 Task: Add an event with the title Casual Interview with Candidate Z, date '2023/12/01', time 9:15 AM to 11:15 AM, logged in from the account softage.3@softage.netand send the event invitation to softage.8@softage.net and softage.9@softage.net. Set a reminder for the event 15 minutes before
Action: Mouse moved to (107, 114)
Screenshot: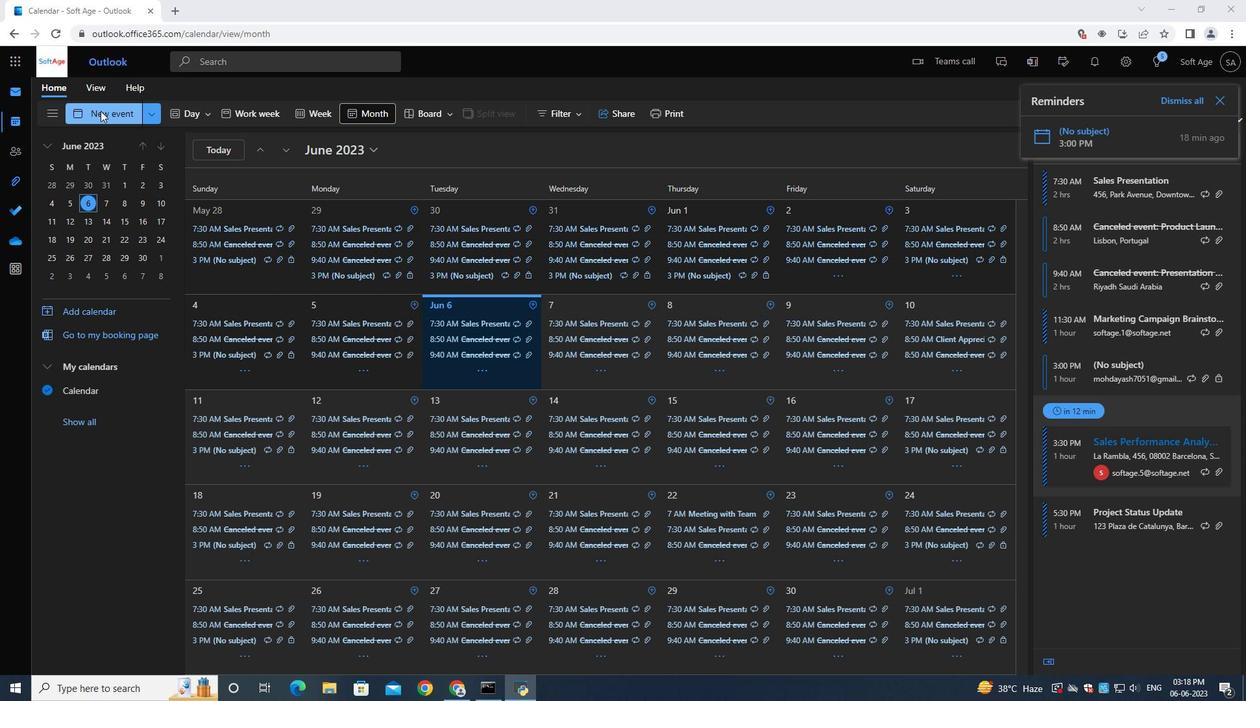
Action: Mouse pressed left at (107, 114)
Screenshot: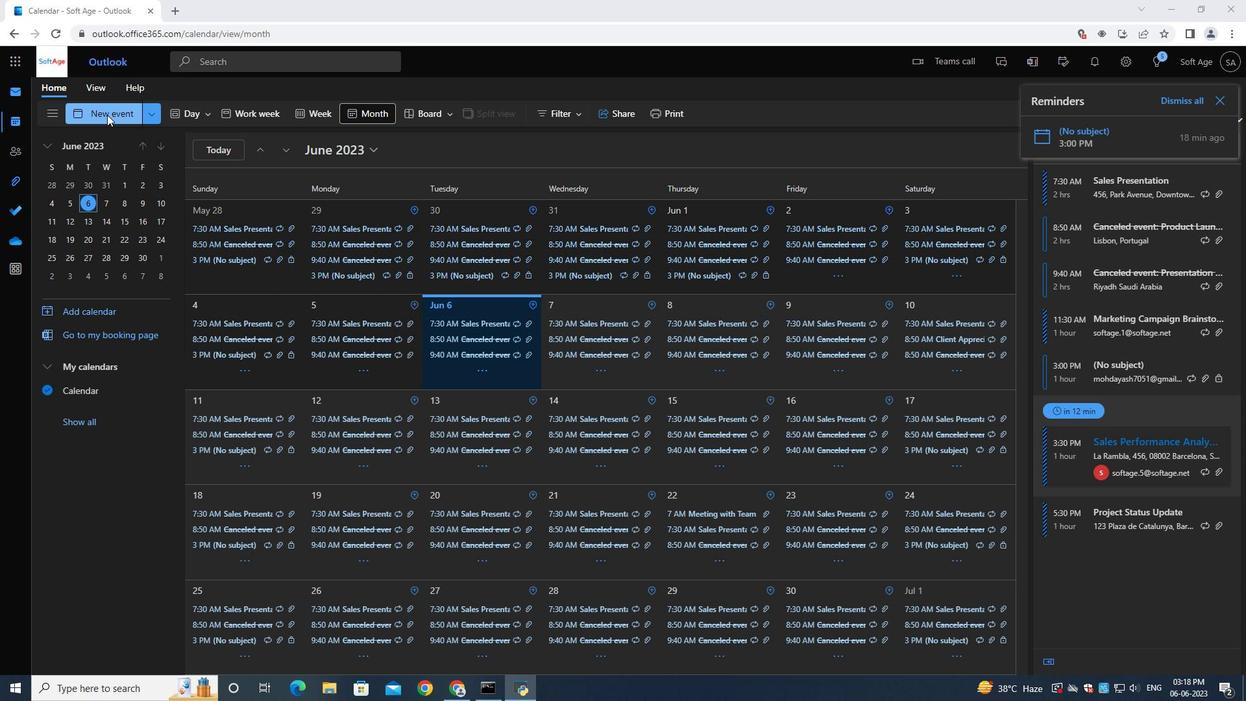 
Action: Mouse moved to (374, 208)
Screenshot: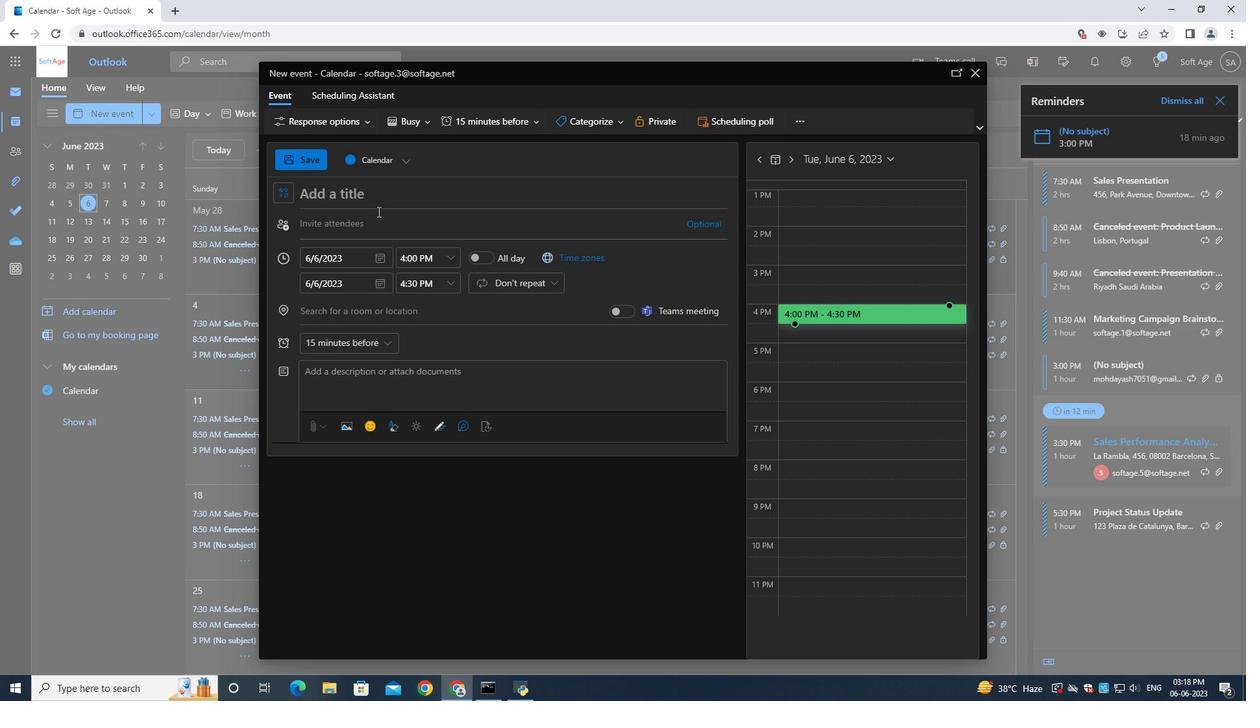 
Action: Mouse pressed left at (374, 208)
Screenshot: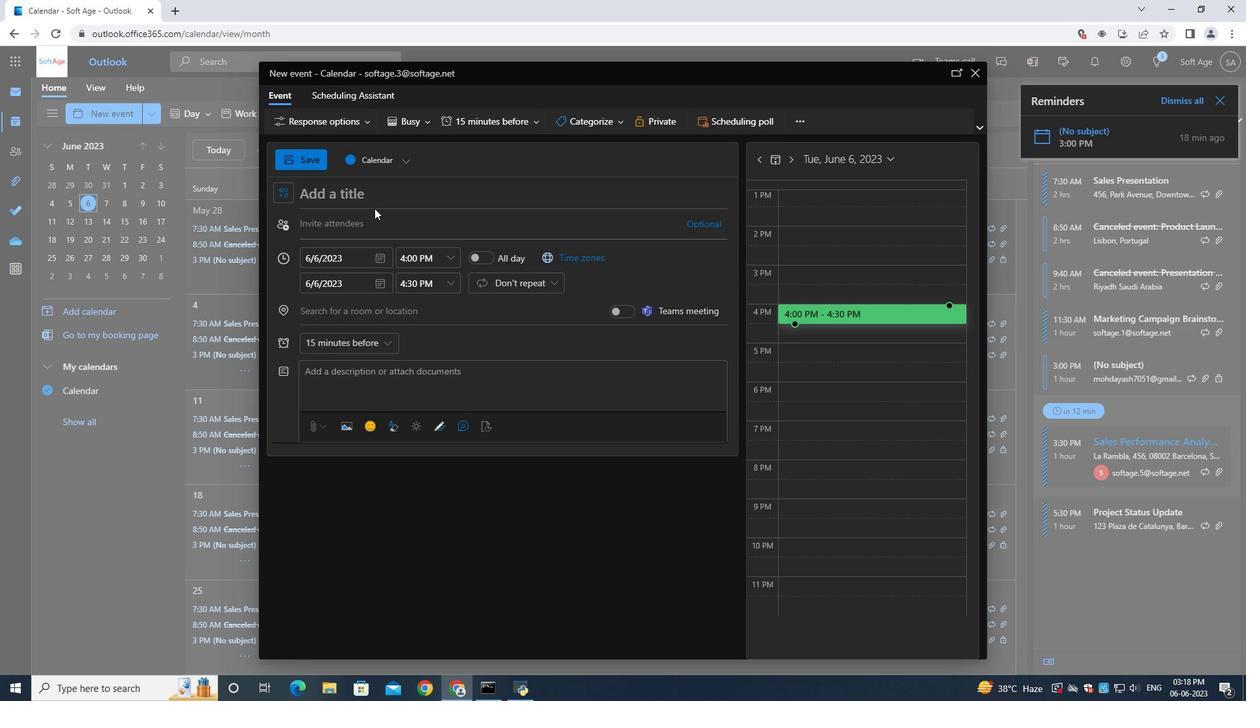 
Action: Mouse moved to (379, 209)
Screenshot: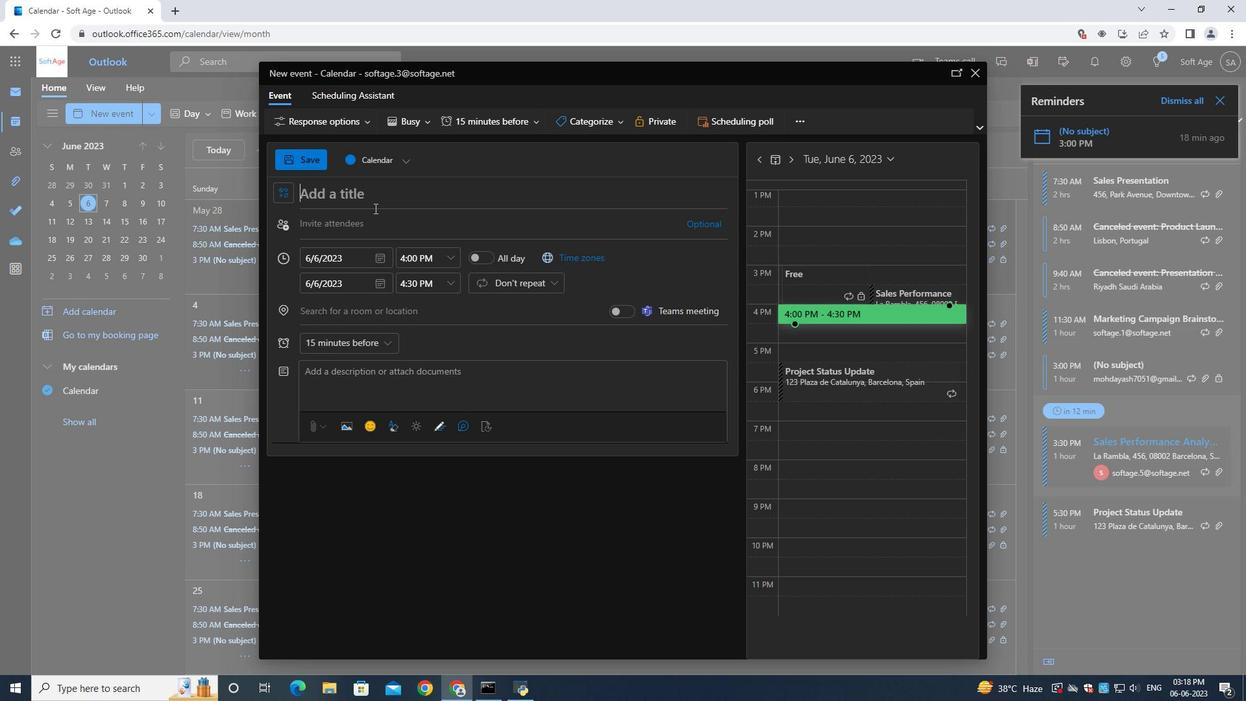 
Action: Key pressed <Key.shift>Casual<Key.space><Key.shift><Key.shift><Key.shift><Key.shift>Interview<Key.space><Key.shift><Key.shift><Key.shift><Key.shift><Key.shift><Key.shift><Key.shift><Key.shift><Key.shift><Key.shift><Key.shift><Key.shift><Key.shift><Key.shift><Key.shift><Key.shift><Key.shift><Key.shift><Key.shift>with<Key.space><Key.shift>Candidate<Key.space><Key.shift><Key.shift><Key.shift><Key.shift><Key.shift><Key.shift><Key.shift>Z
Screenshot: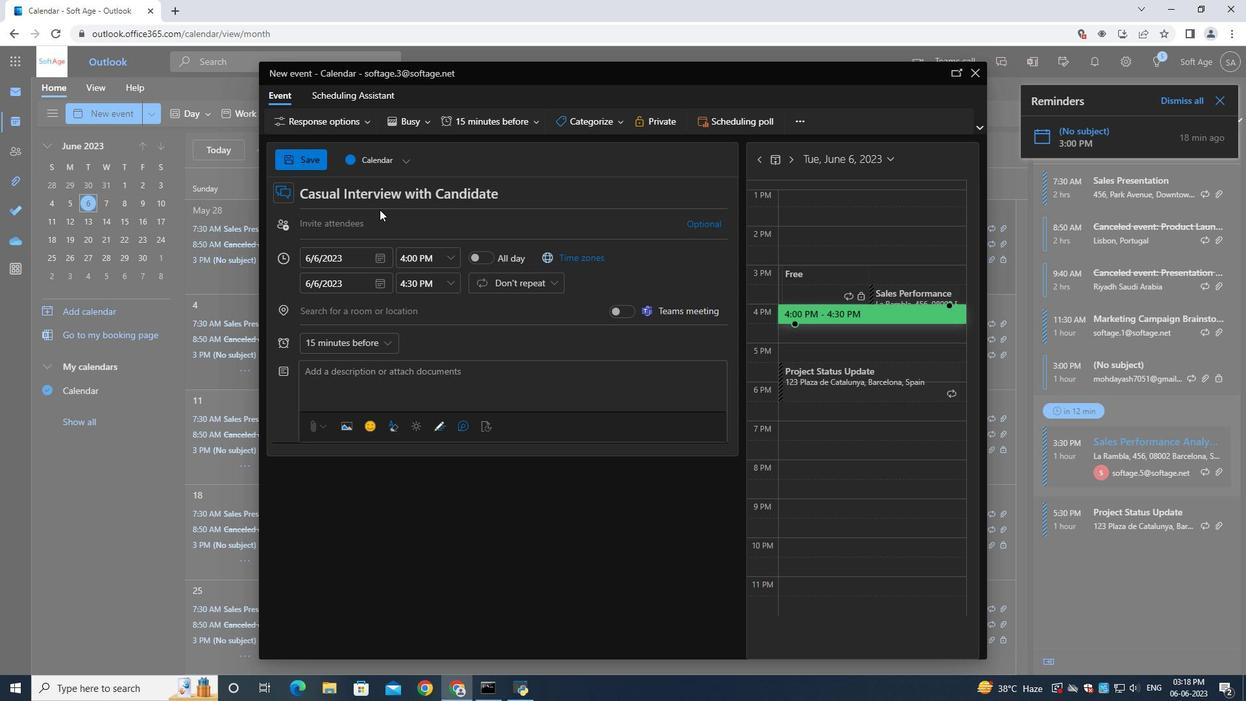 
Action: Mouse moved to (379, 259)
Screenshot: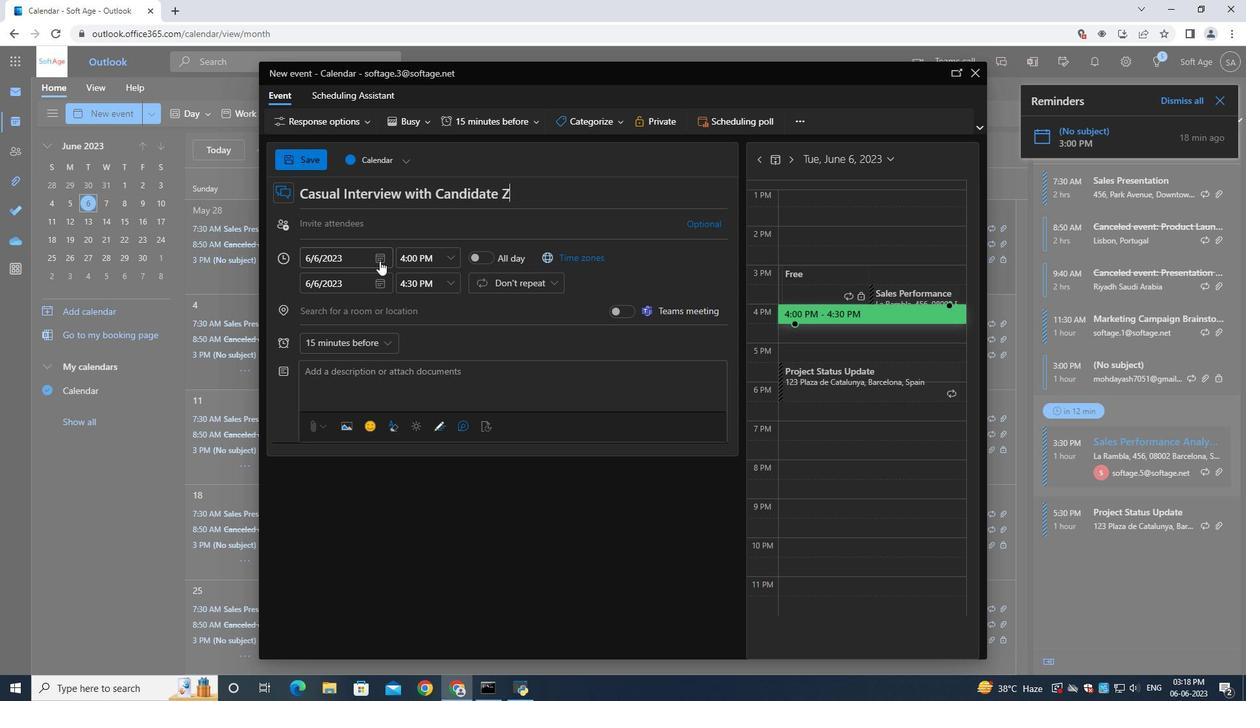 
Action: Mouse pressed left at (379, 259)
Screenshot: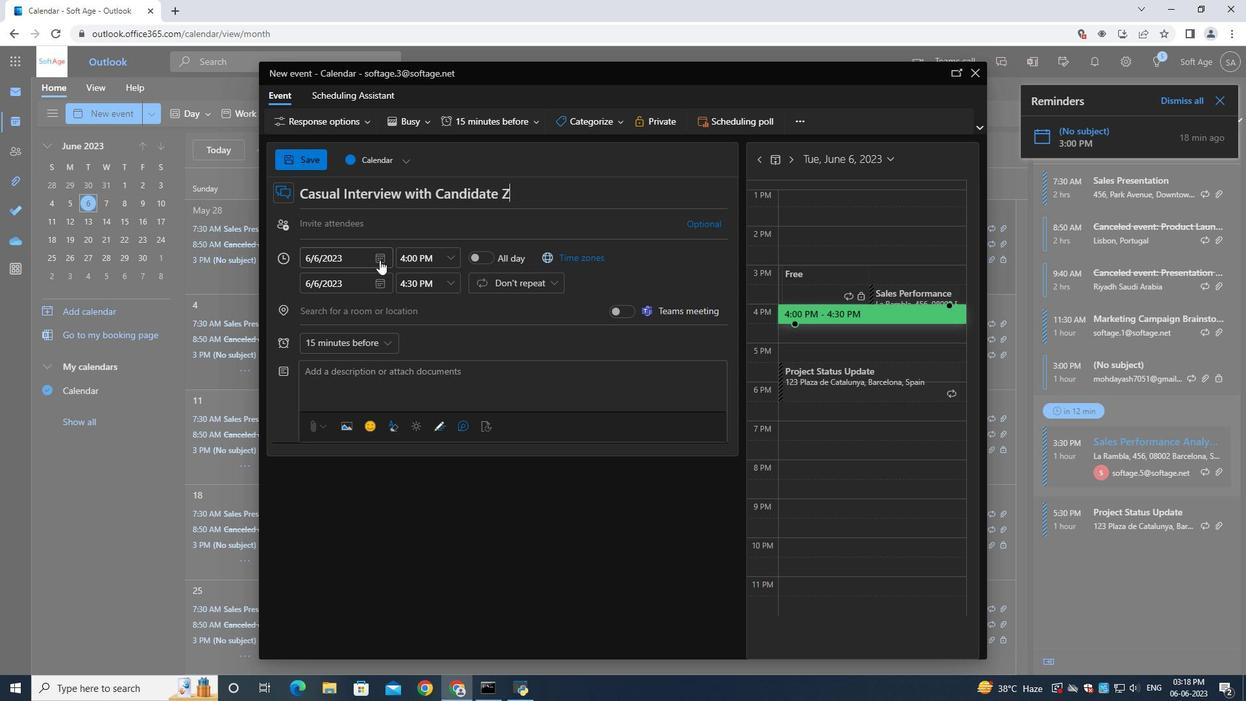 
Action: Mouse moved to (416, 286)
Screenshot: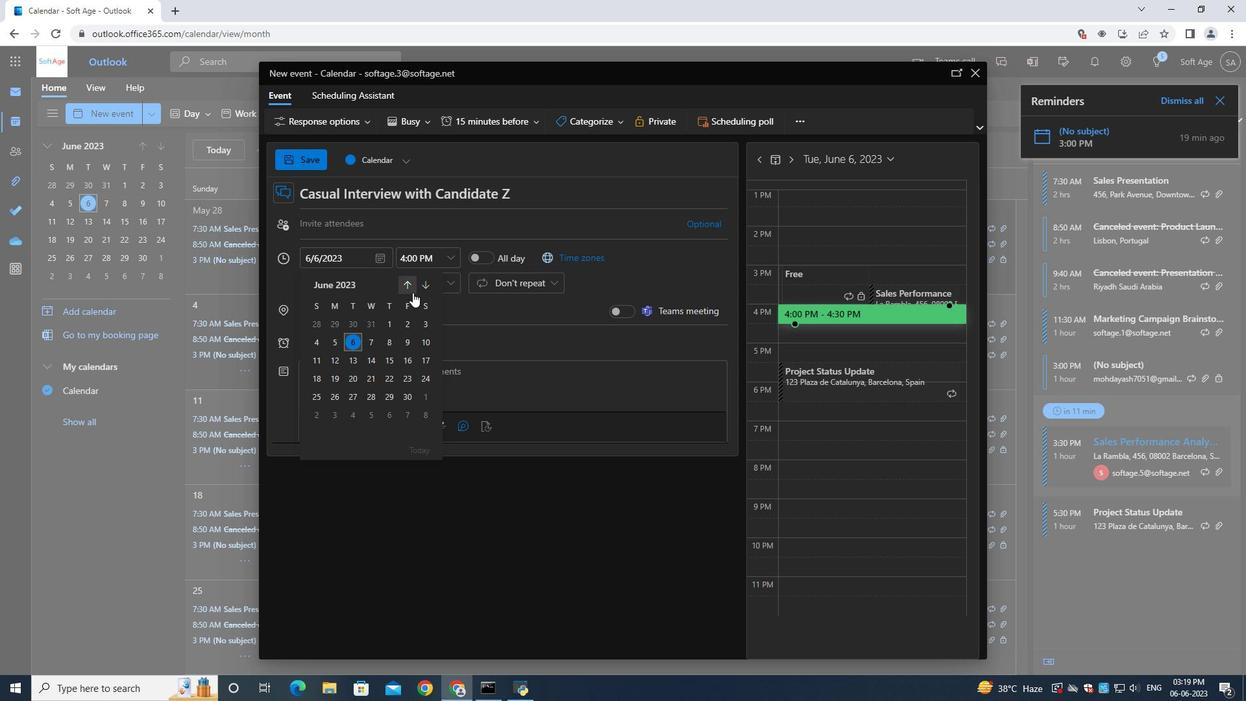 
Action: Mouse pressed left at (416, 286)
Screenshot: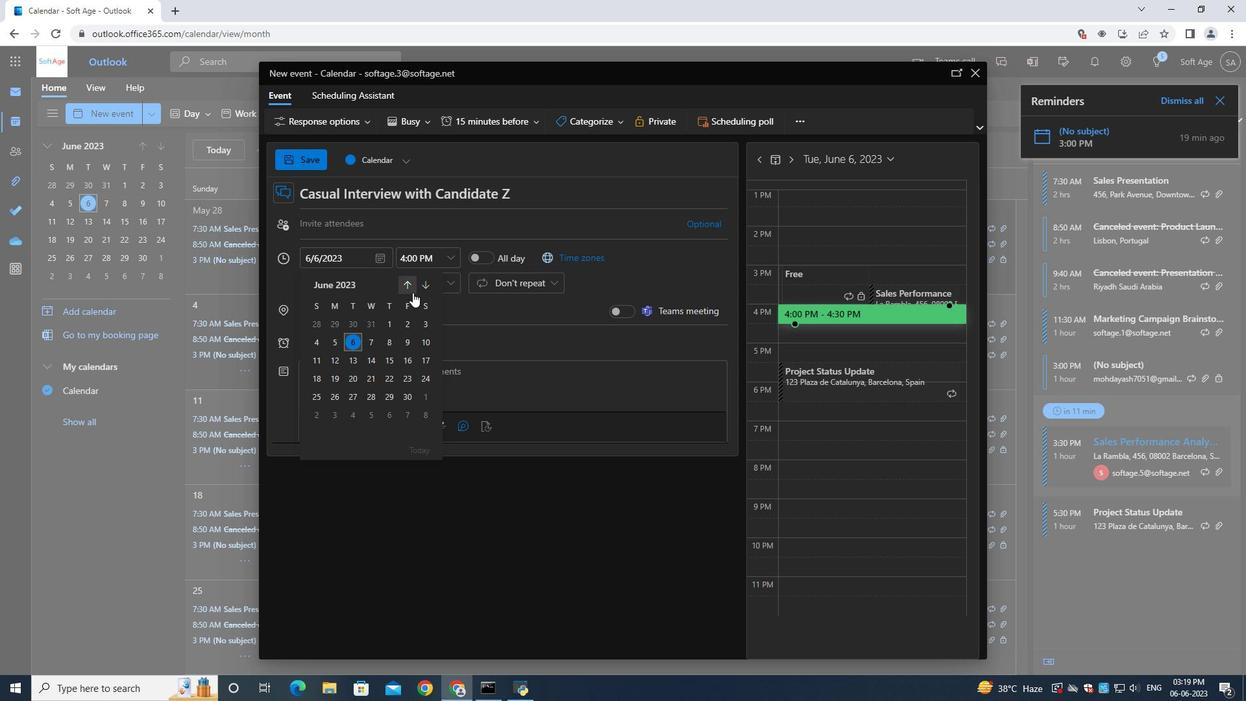
Action: Mouse moved to (423, 283)
Screenshot: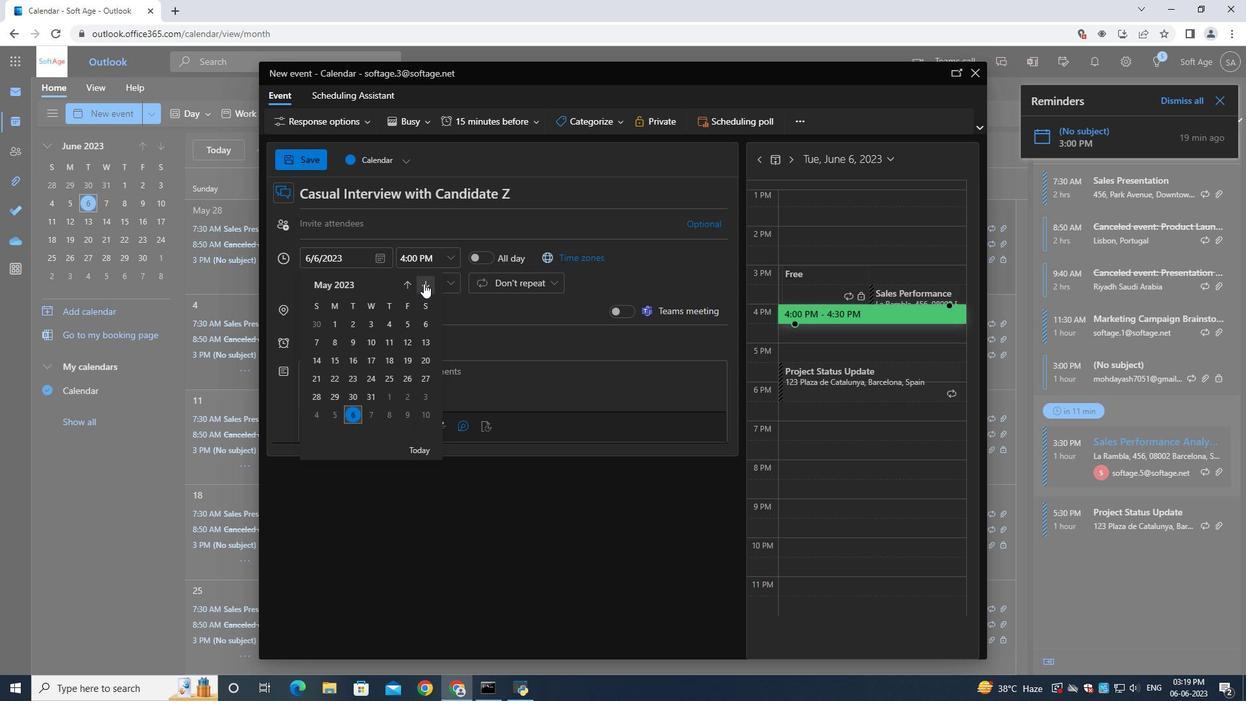
Action: Mouse pressed left at (423, 283)
Screenshot: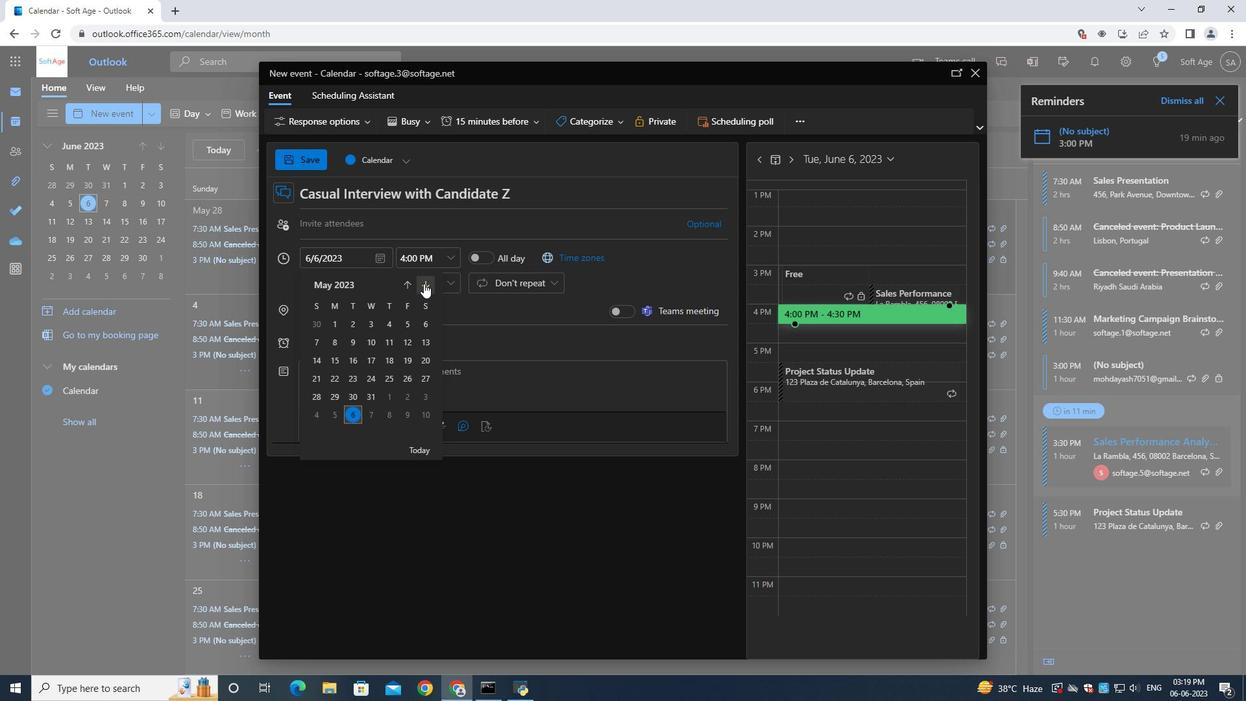 
Action: Mouse pressed left at (423, 283)
Screenshot: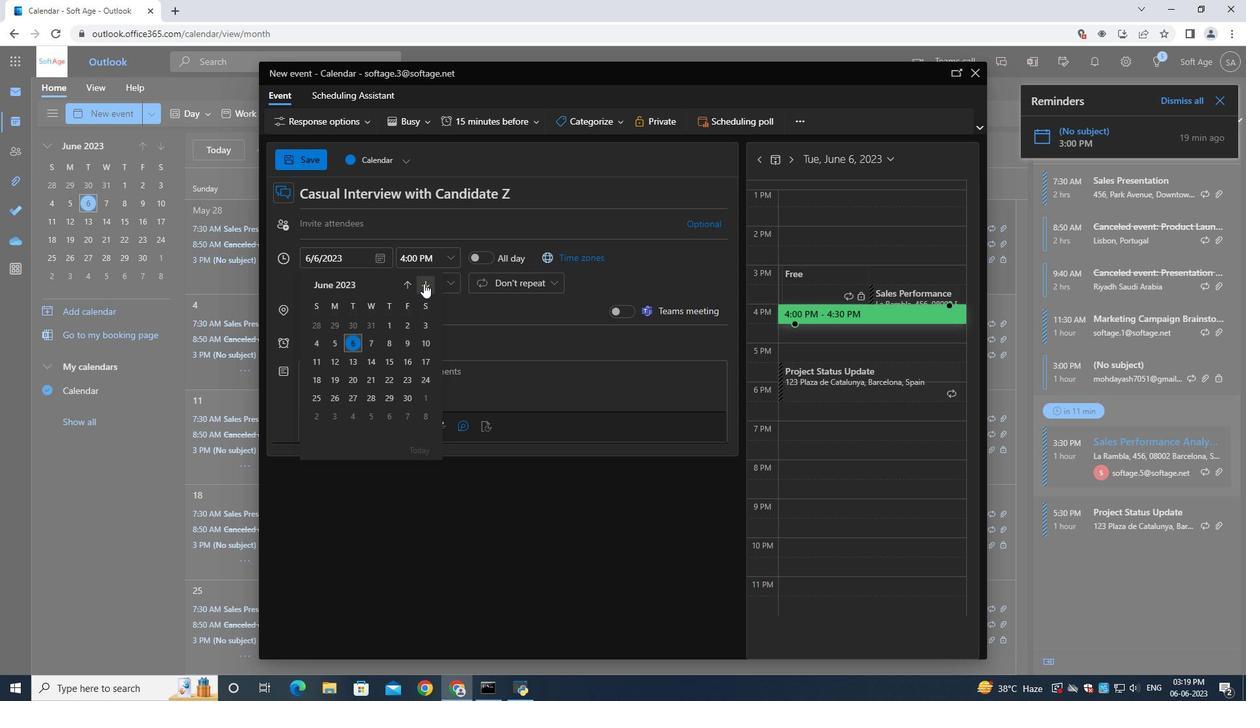 
Action: Mouse pressed left at (423, 283)
Screenshot: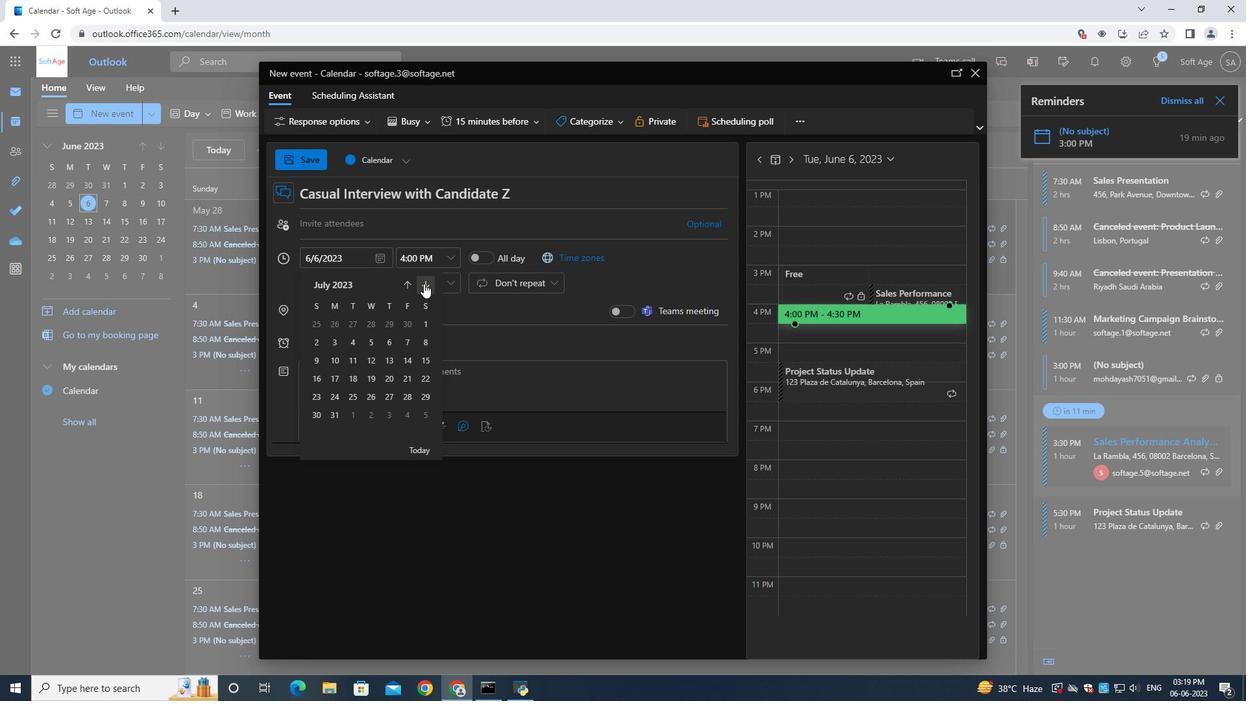 
Action: Mouse pressed left at (423, 283)
Screenshot: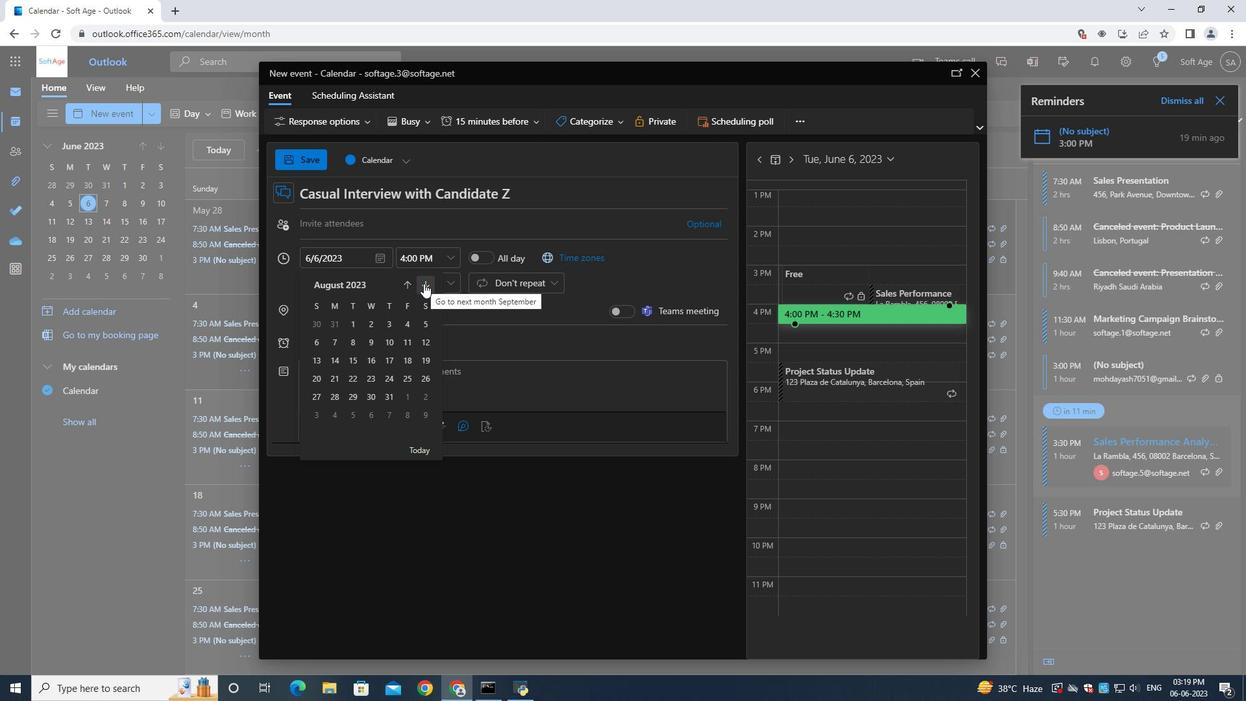 
Action: Mouse pressed left at (423, 283)
Screenshot: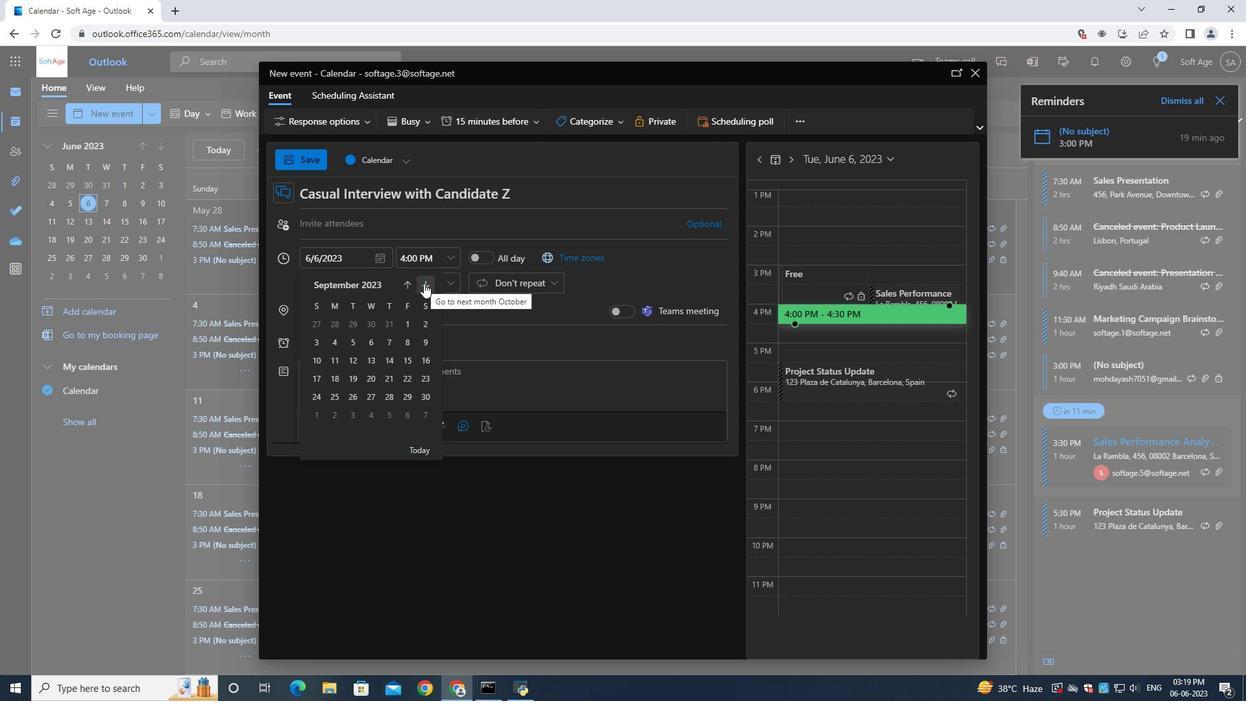 
Action: Mouse pressed left at (423, 283)
Screenshot: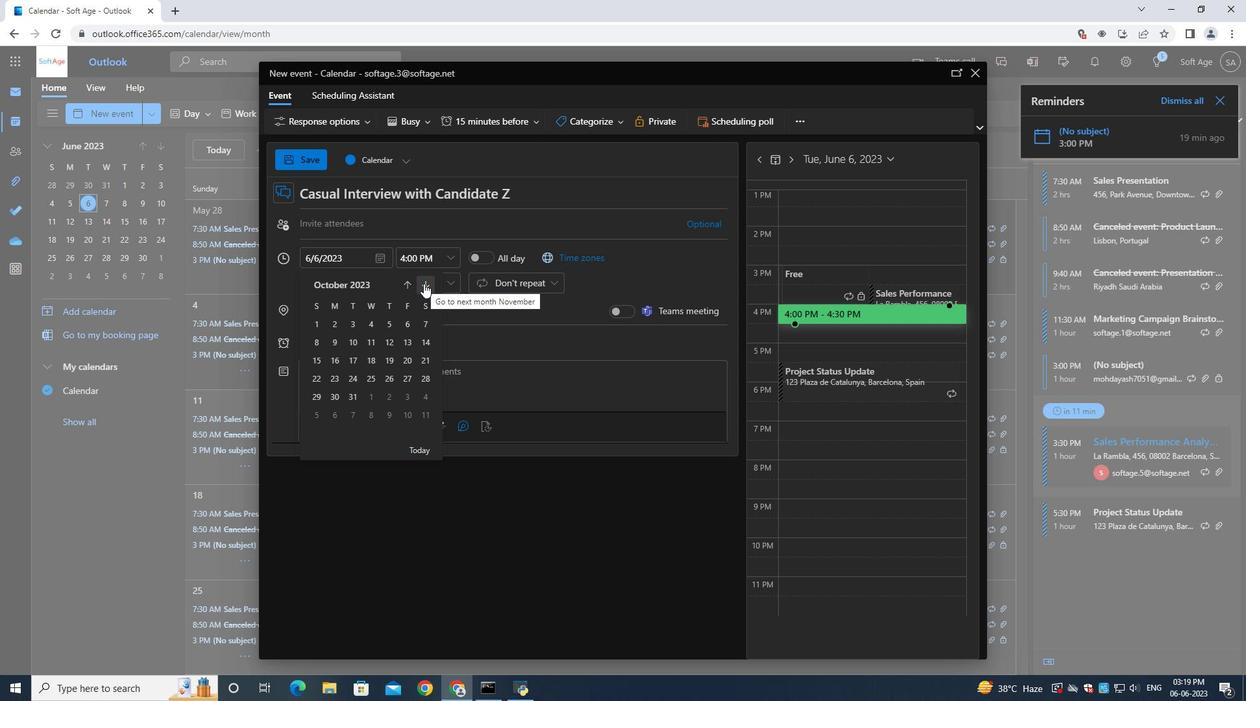 
Action: Mouse pressed left at (423, 283)
Screenshot: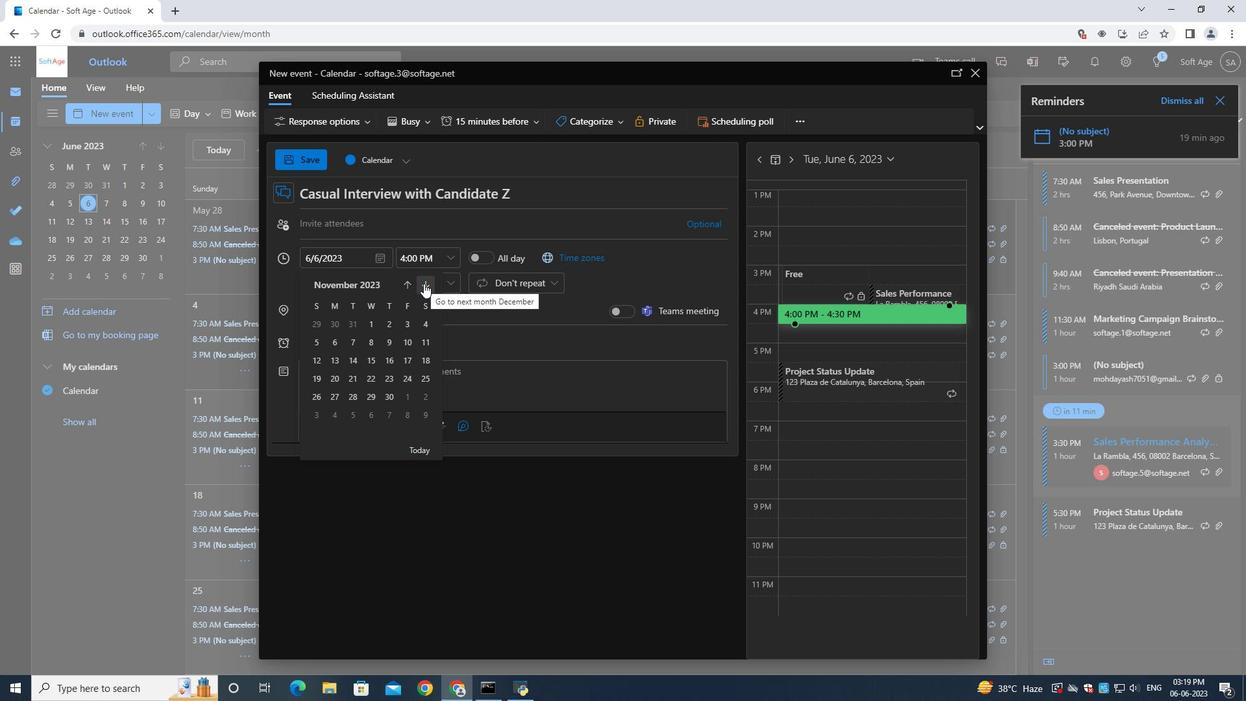 
Action: Mouse pressed left at (423, 283)
Screenshot: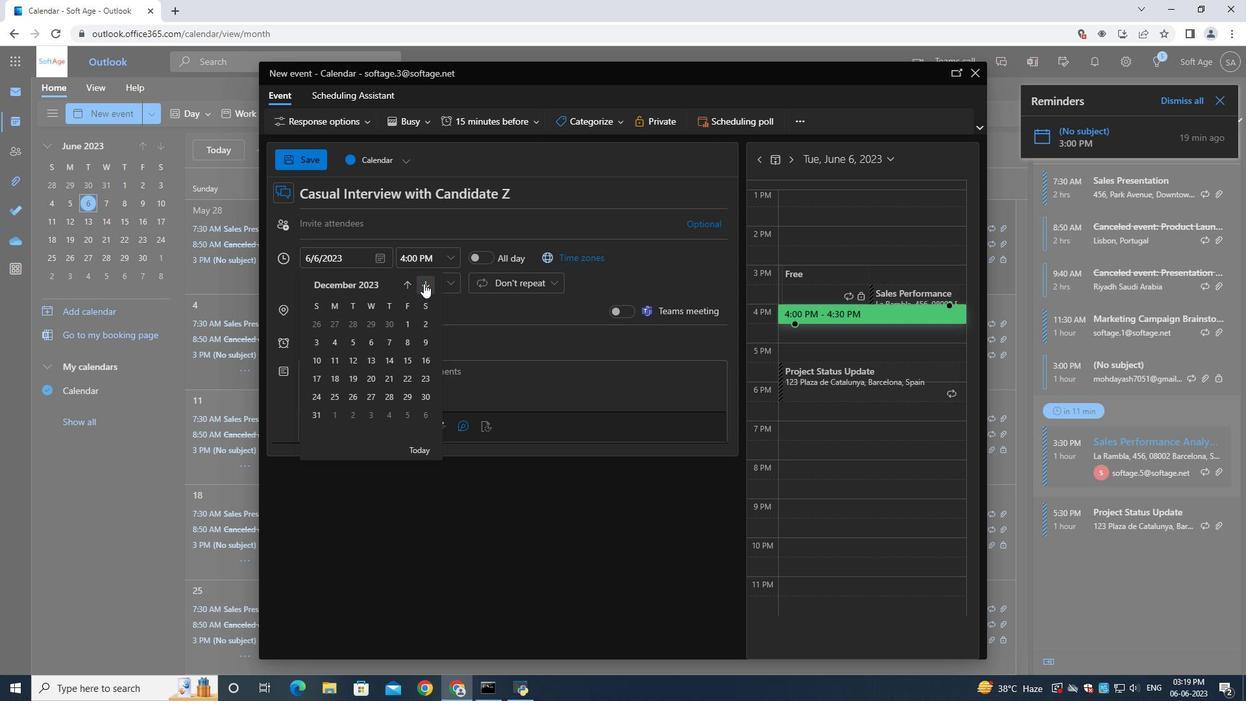 
Action: Mouse pressed left at (423, 283)
Screenshot: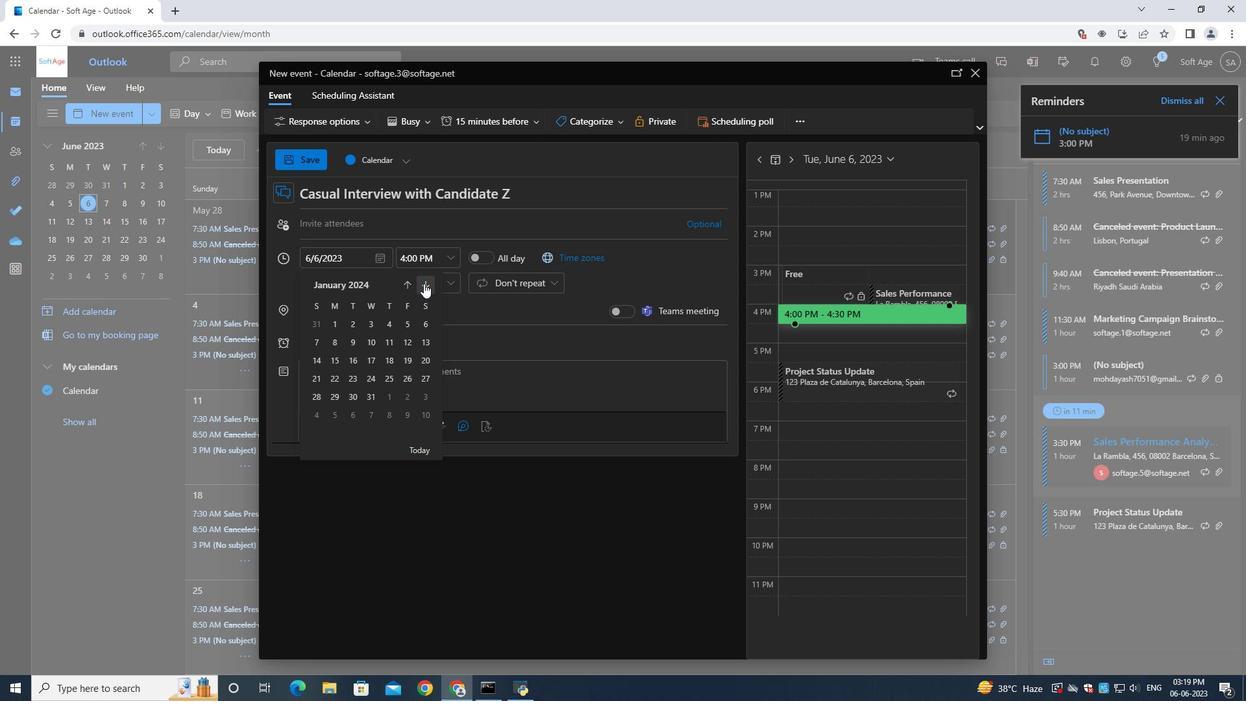 
Action: Mouse pressed left at (423, 283)
Screenshot: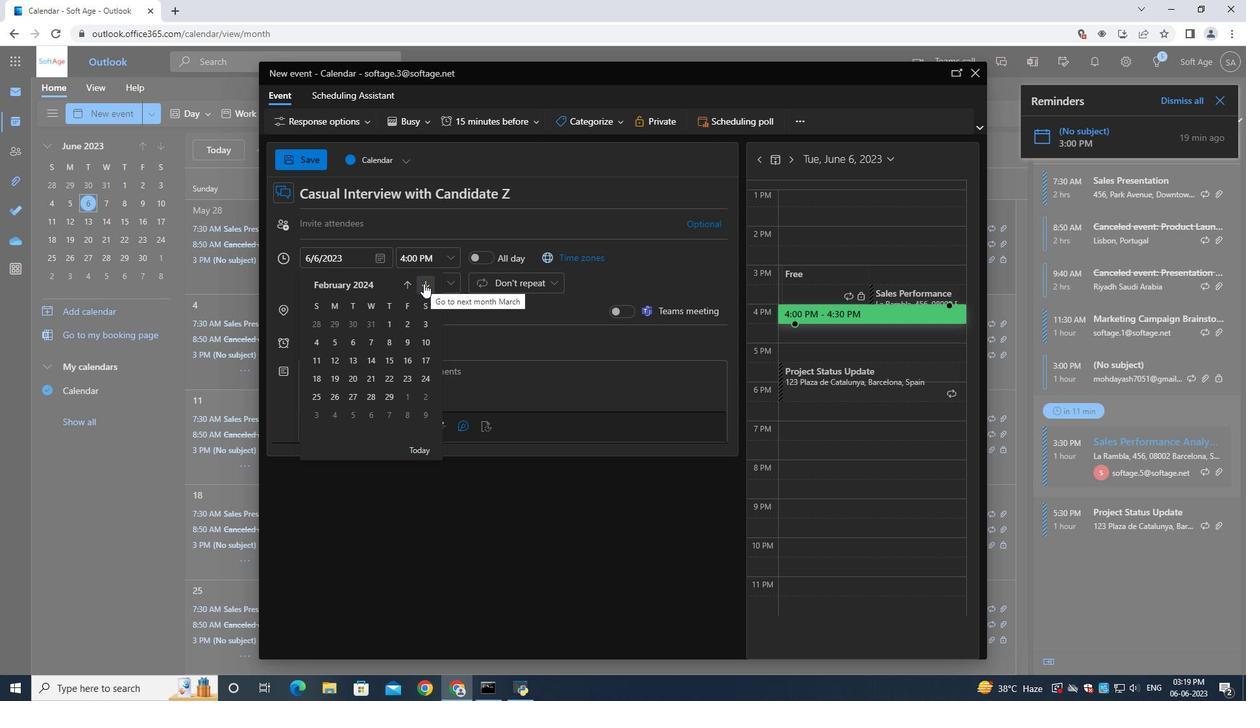 
Action: Mouse pressed left at (423, 283)
Screenshot: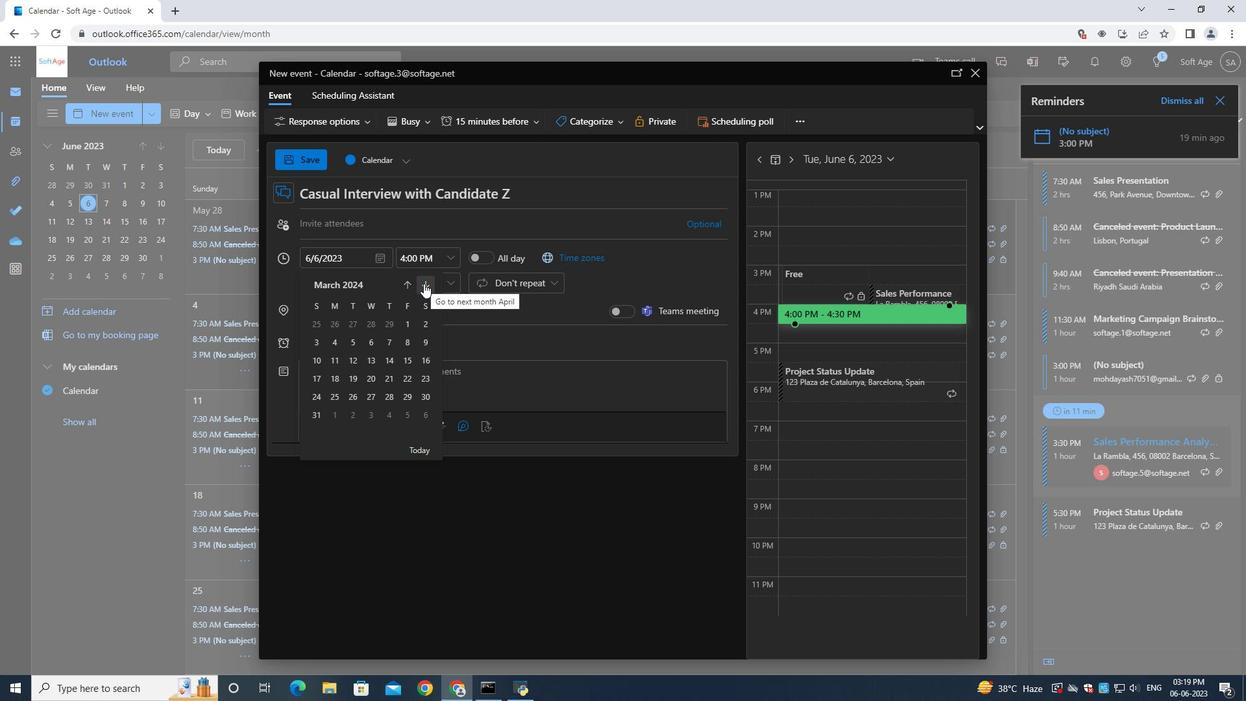 
Action: Mouse pressed left at (423, 283)
Screenshot: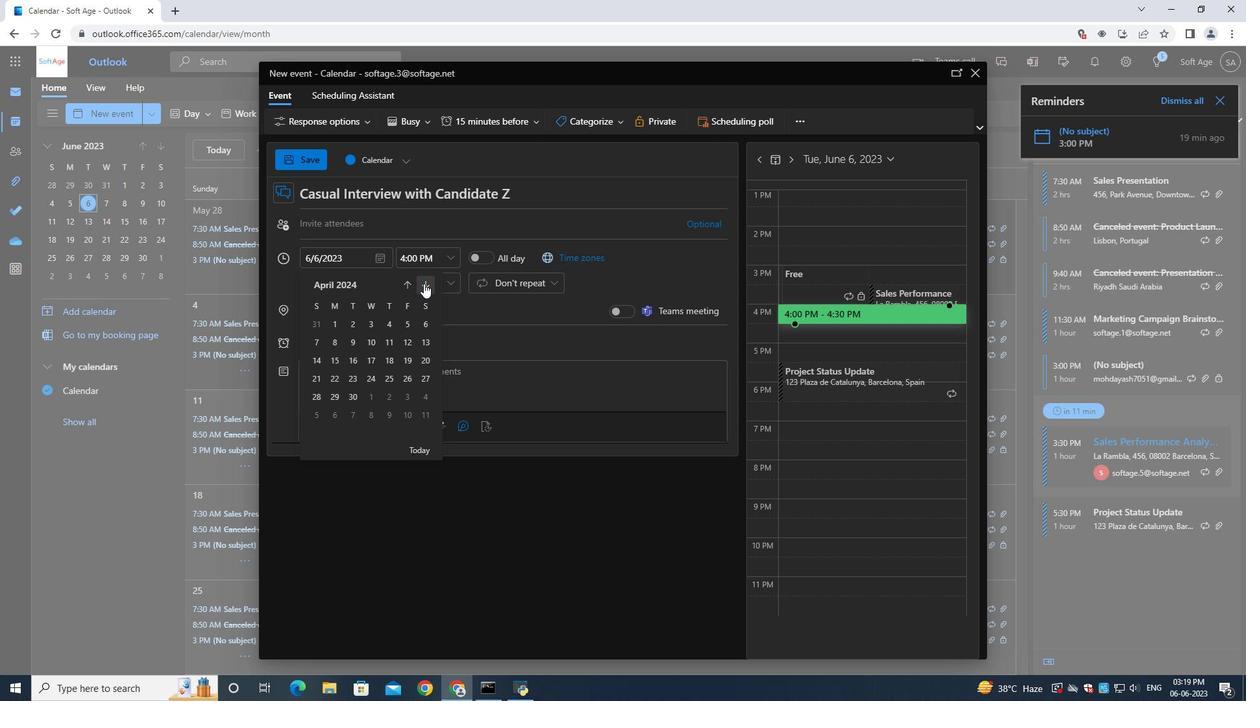 
Action: Mouse pressed left at (423, 283)
Screenshot: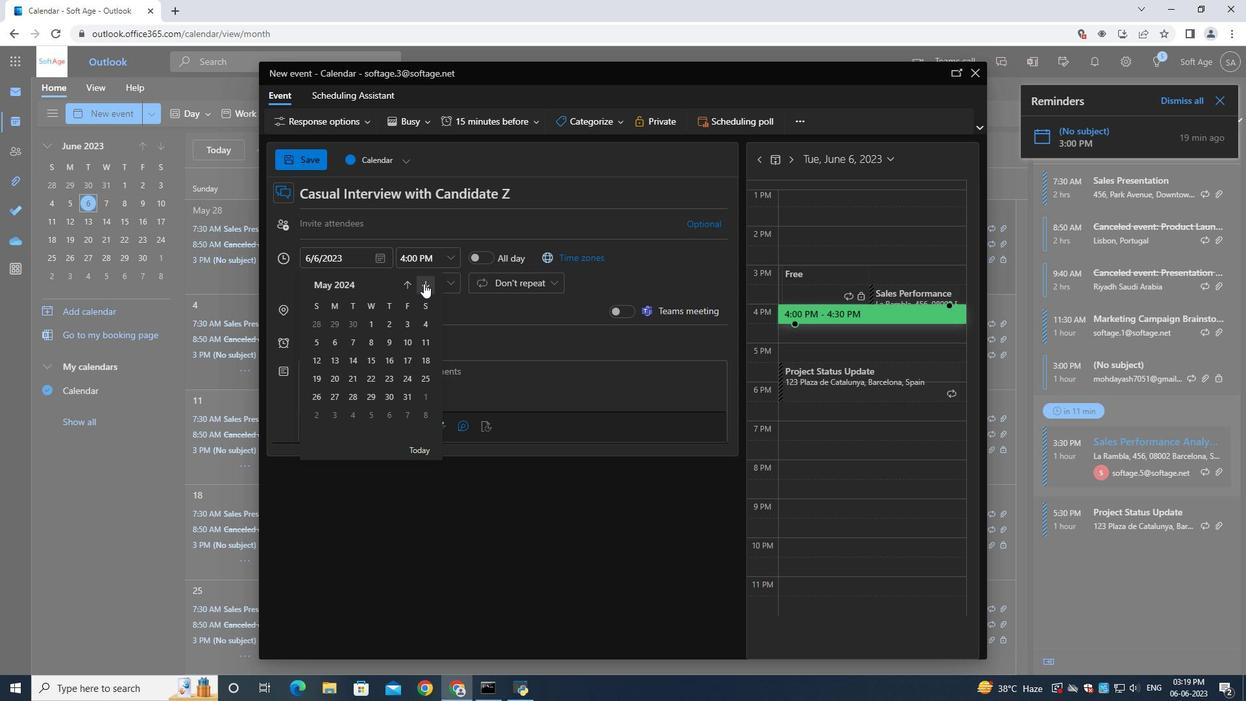 
Action: Mouse pressed left at (423, 283)
Screenshot: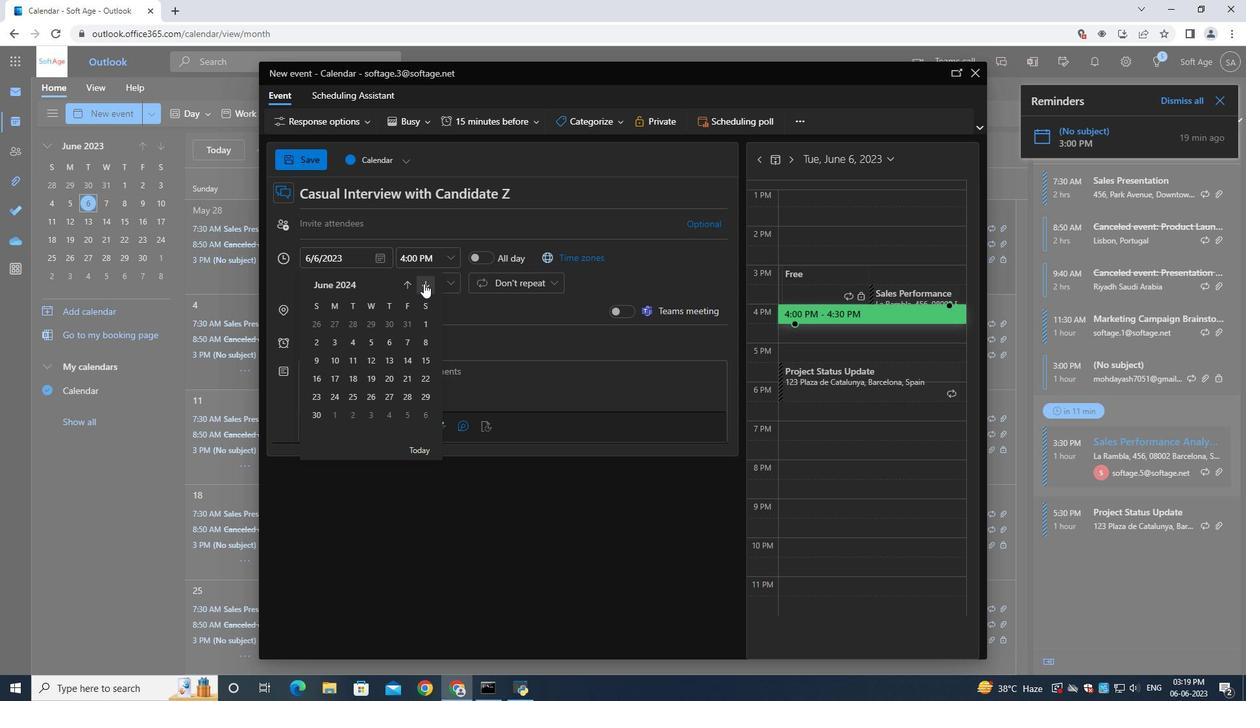
Action: Mouse pressed left at (423, 283)
Screenshot: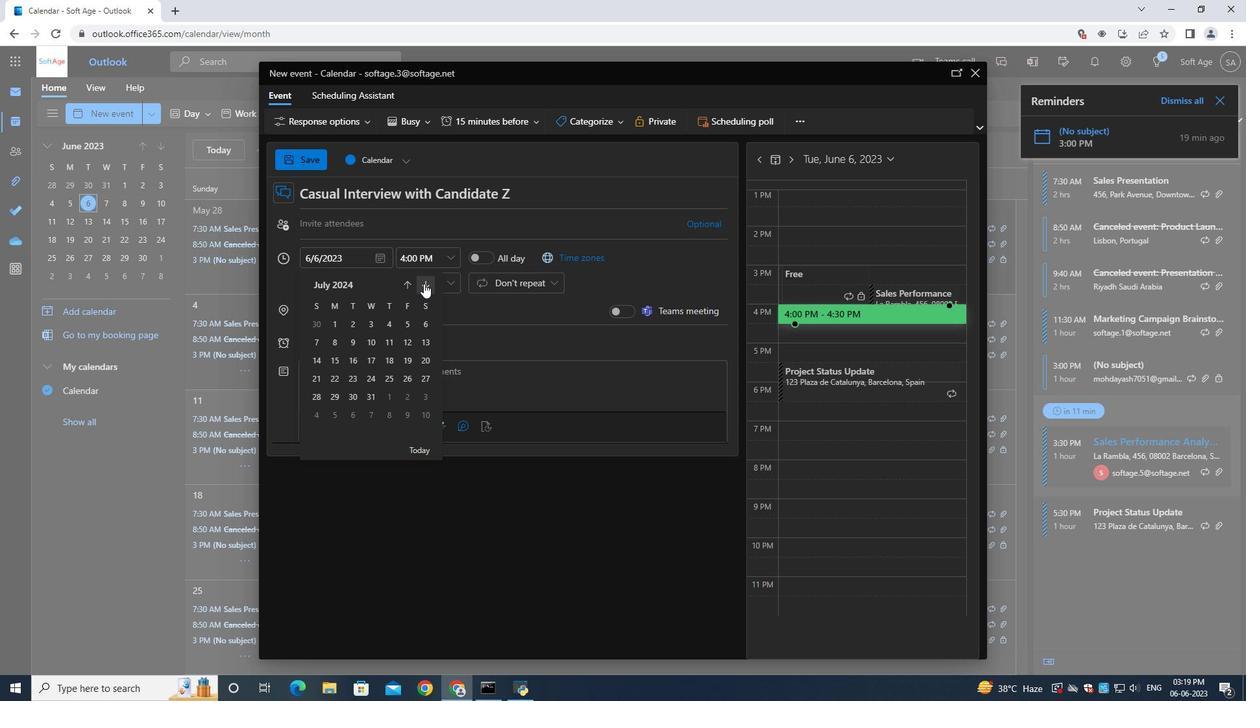 
Action: Mouse pressed left at (423, 283)
Screenshot: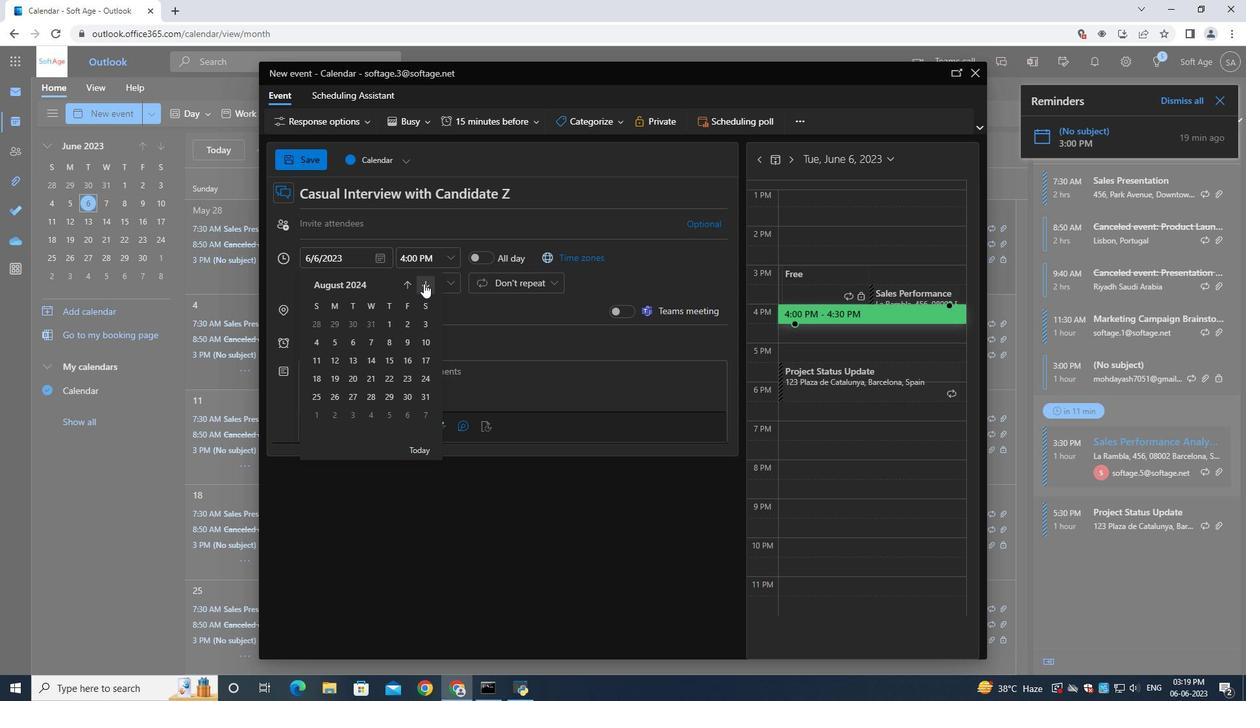 
Action: Mouse pressed left at (423, 283)
Screenshot: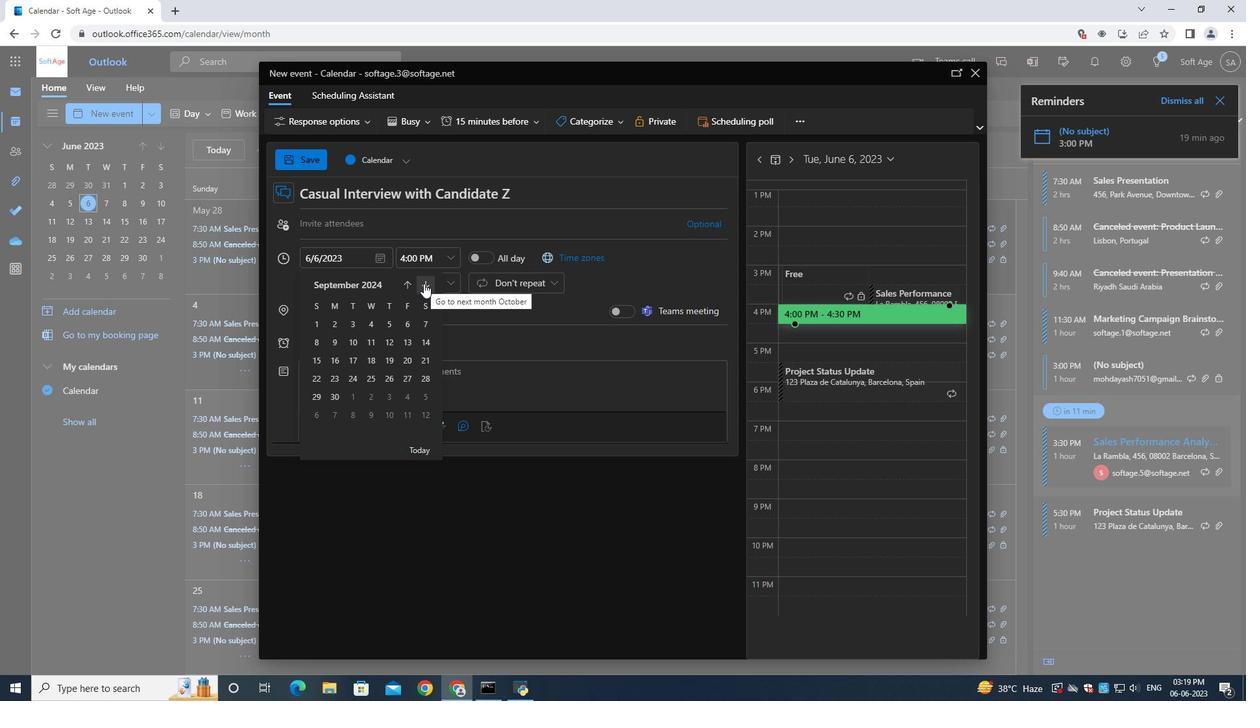 
Action: Mouse moved to (408, 286)
Screenshot: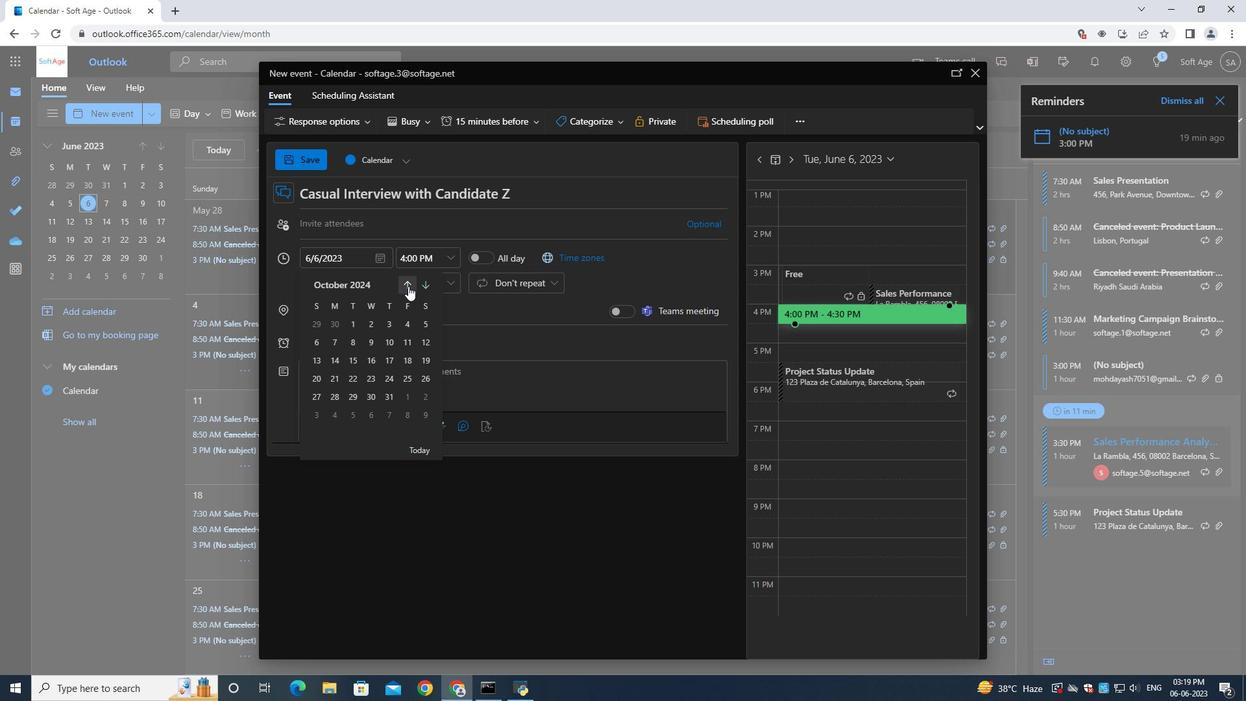 
Action: Mouse pressed left at (408, 286)
Screenshot: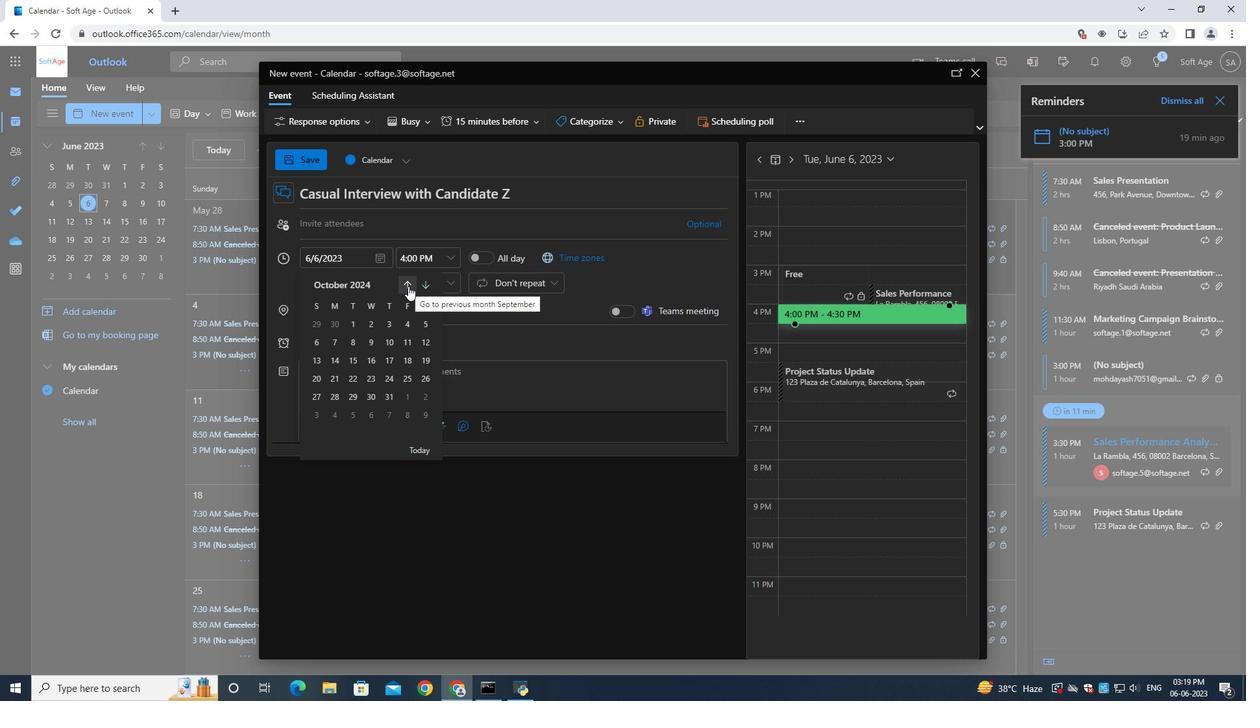 
Action: Mouse pressed left at (408, 286)
Screenshot: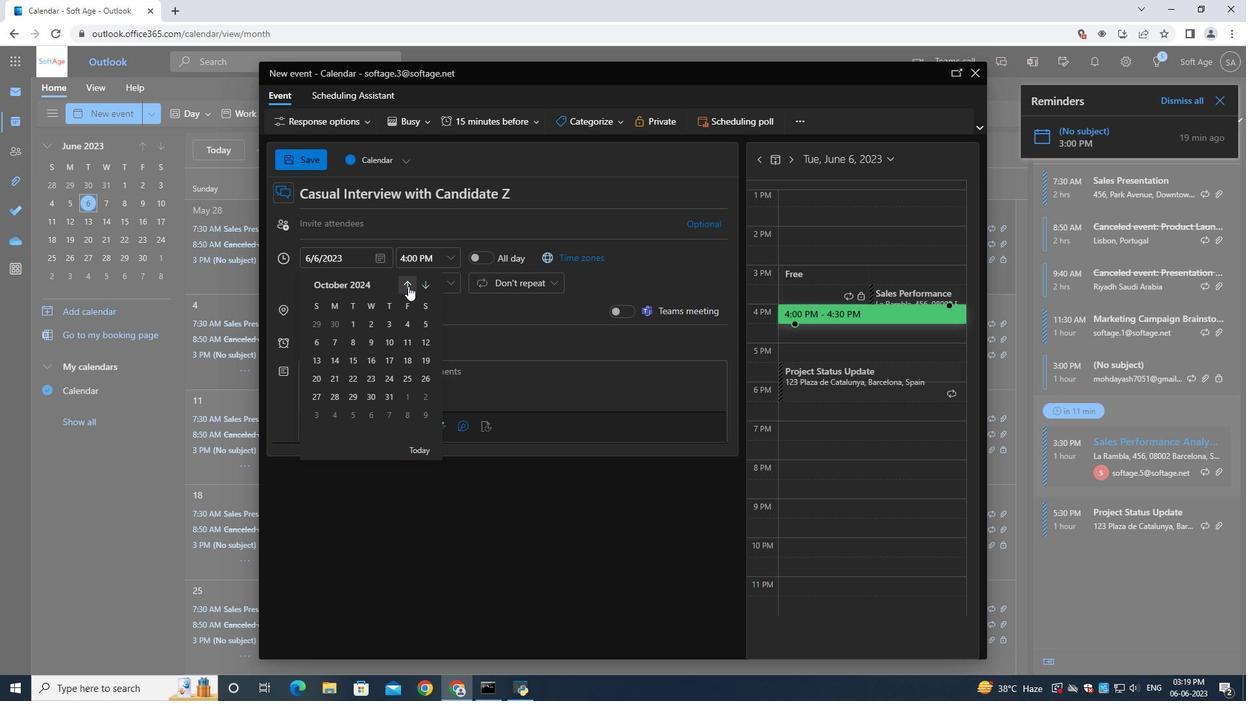 
Action: Mouse pressed left at (408, 286)
Screenshot: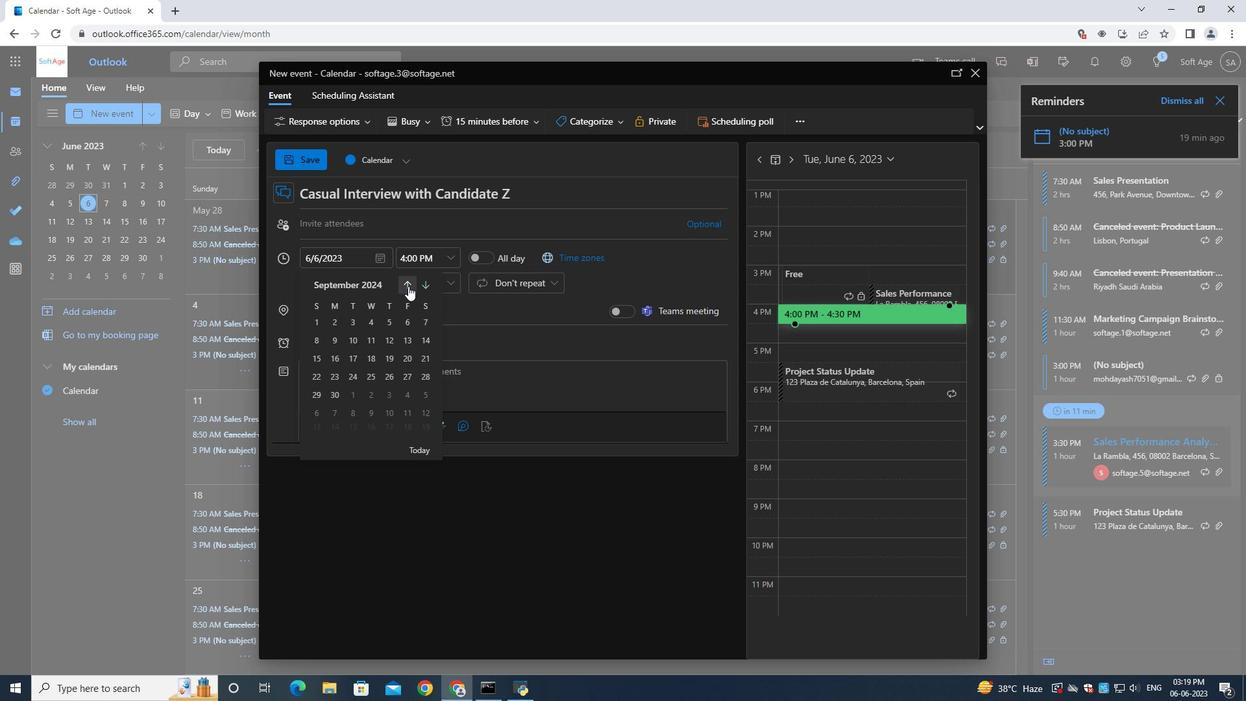 
Action: Mouse pressed left at (408, 286)
Screenshot: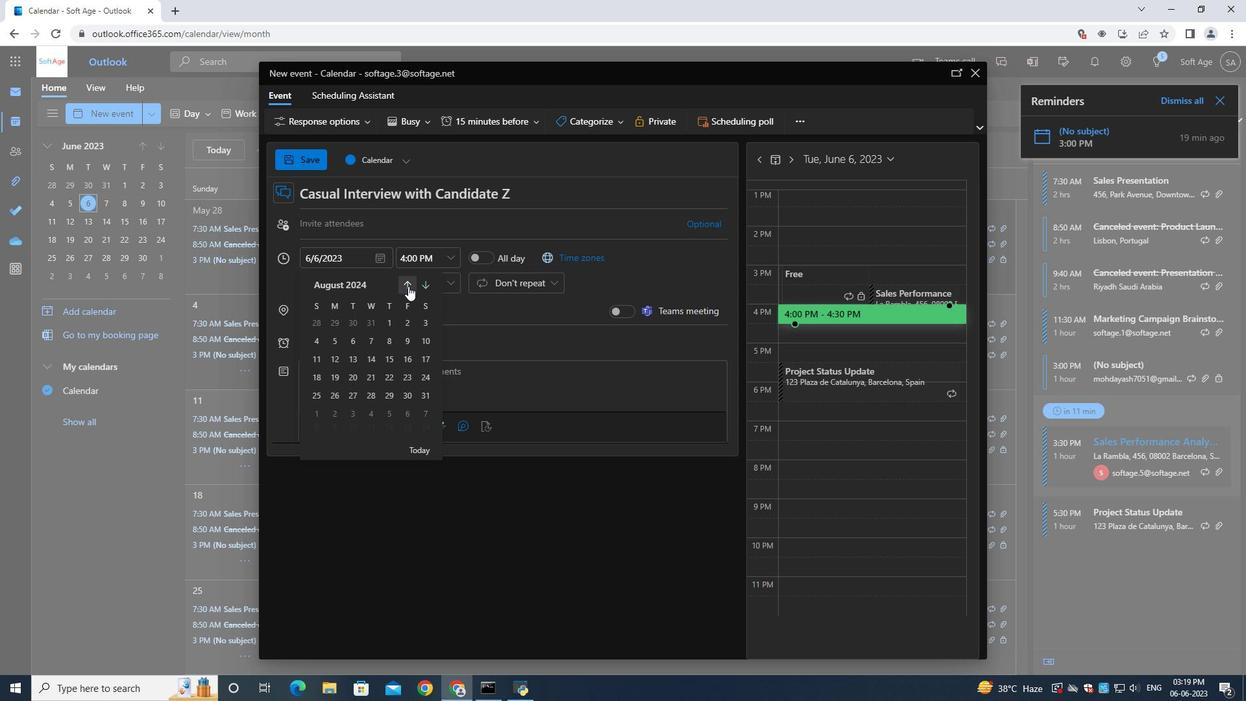 
Action: Mouse pressed left at (408, 286)
Screenshot: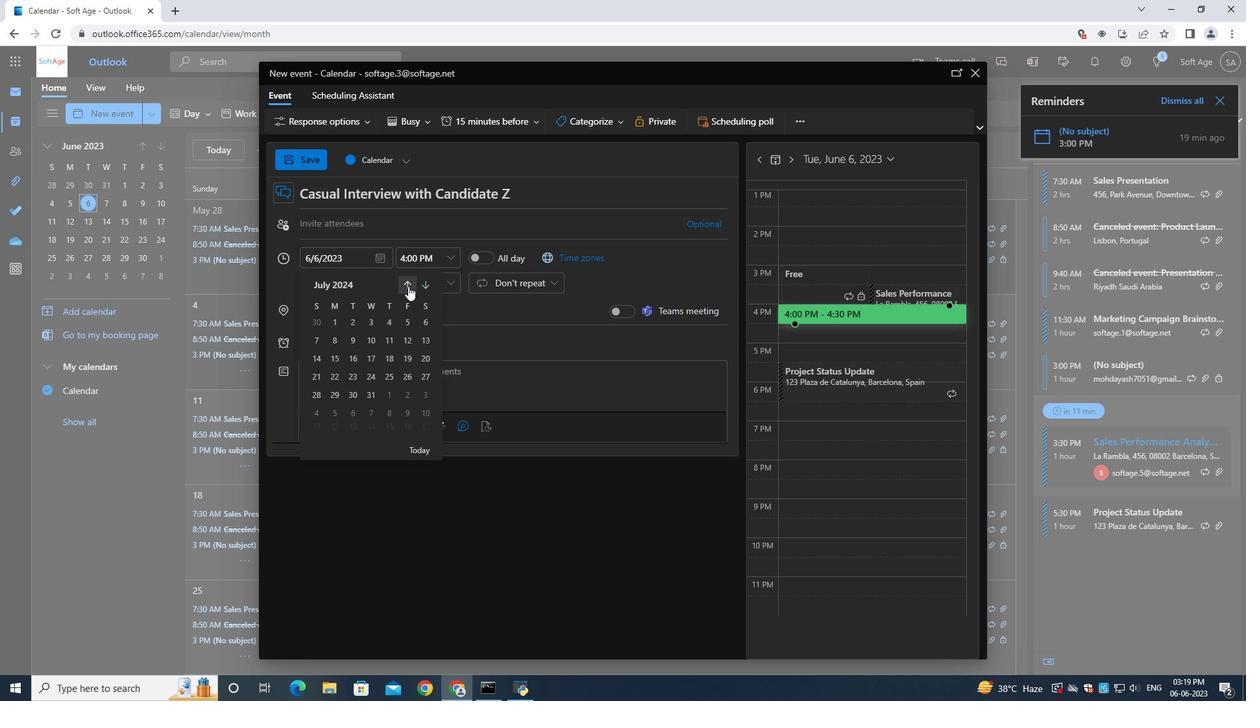 
Action: Mouse pressed left at (408, 286)
Screenshot: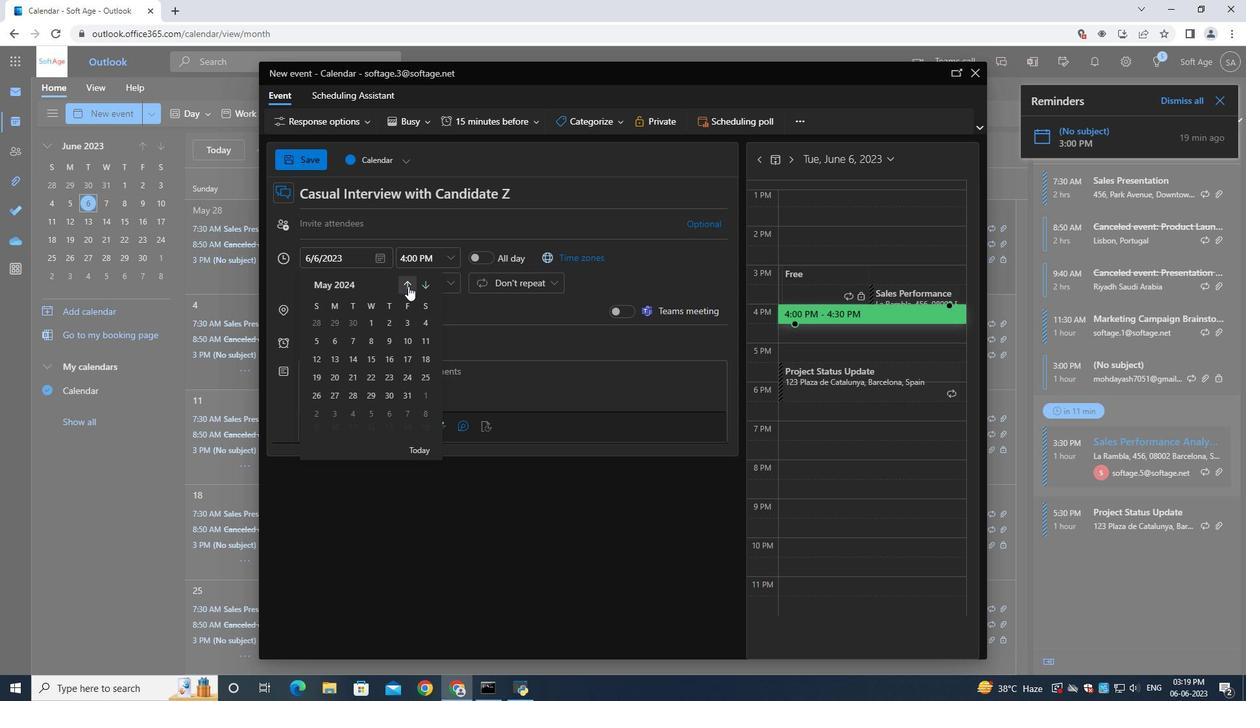 
Action: Mouse pressed left at (408, 286)
Screenshot: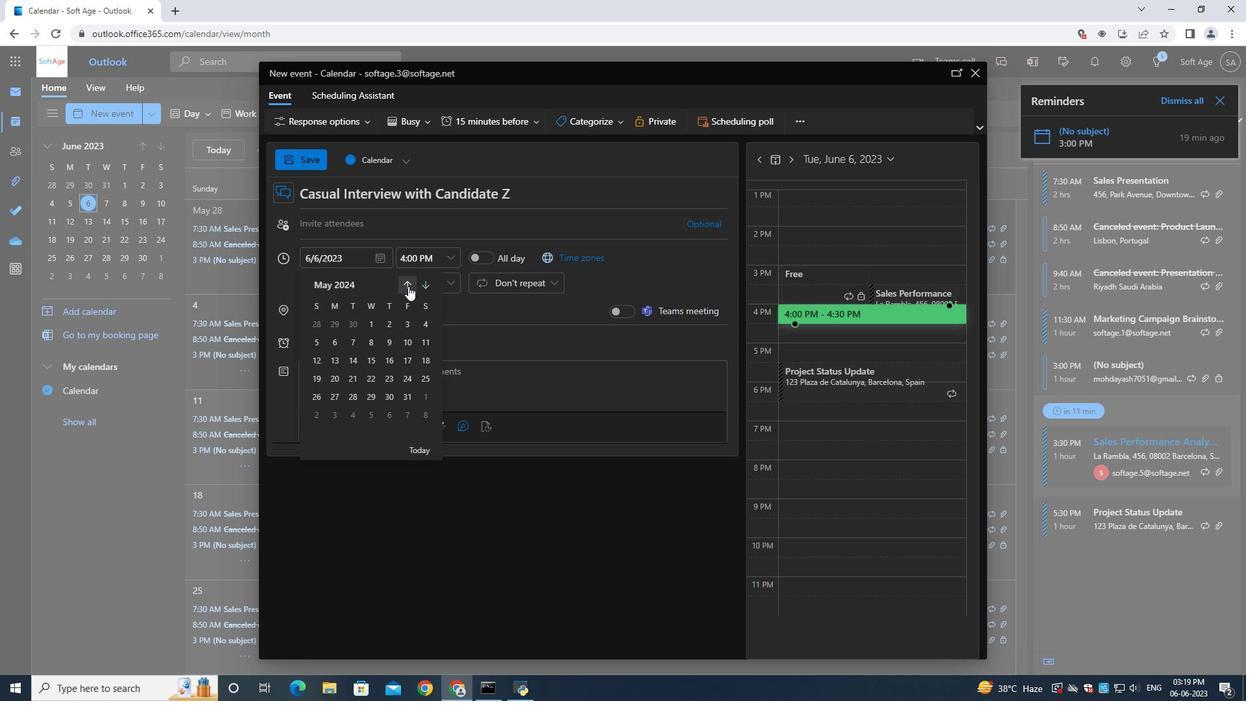 
Action: Mouse pressed left at (408, 286)
Screenshot: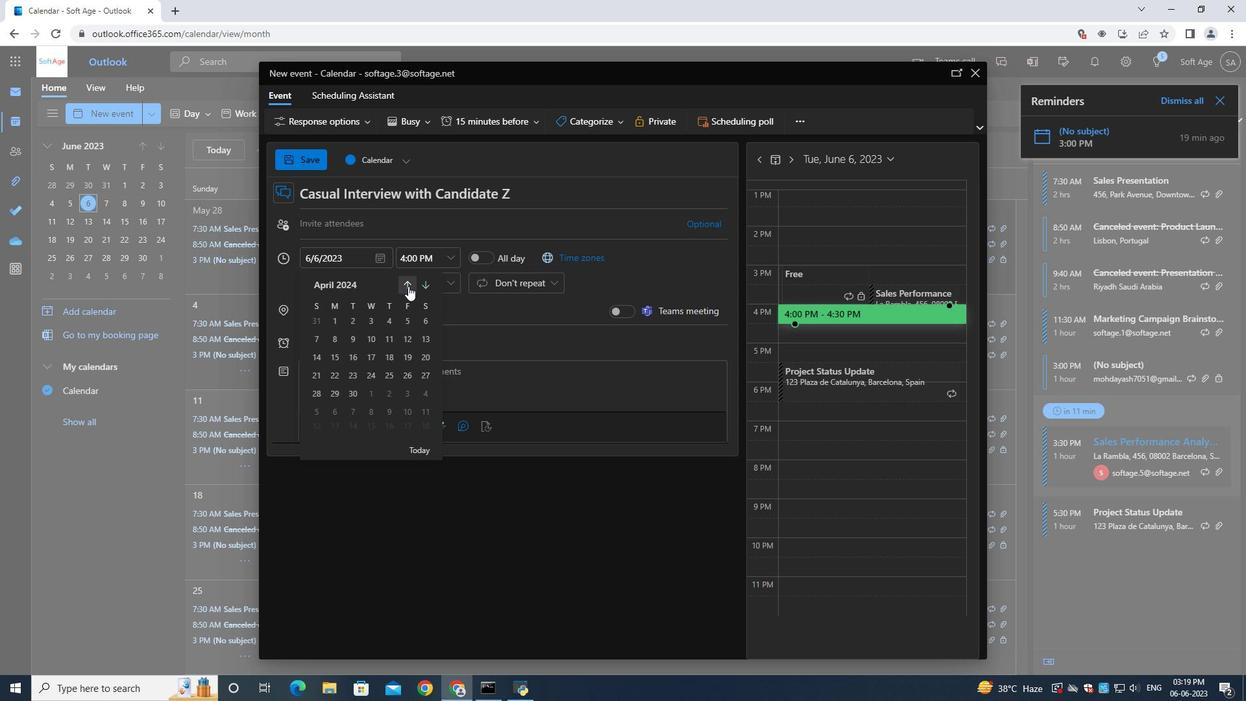 
Action: Mouse pressed left at (408, 286)
Screenshot: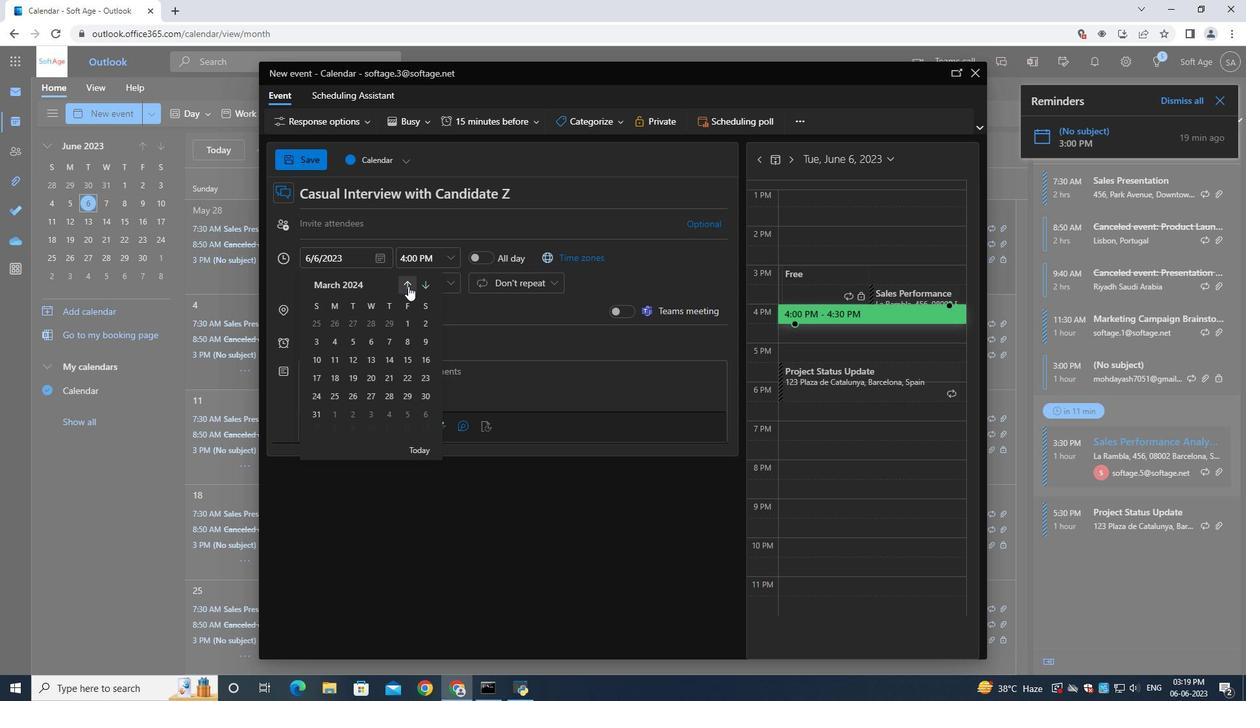 
Action: Mouse pressed left at (408, 286)
Screenshot: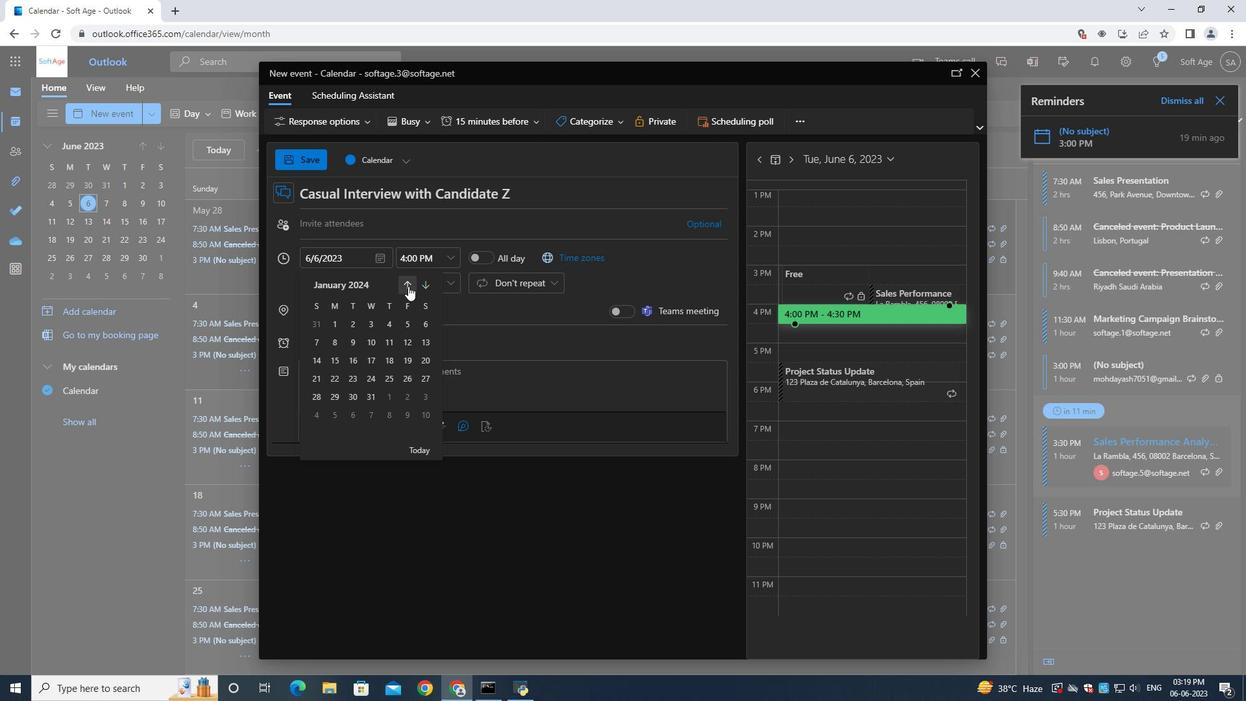 
Action: Mouse pressed left at (408, 286)
Screenshot: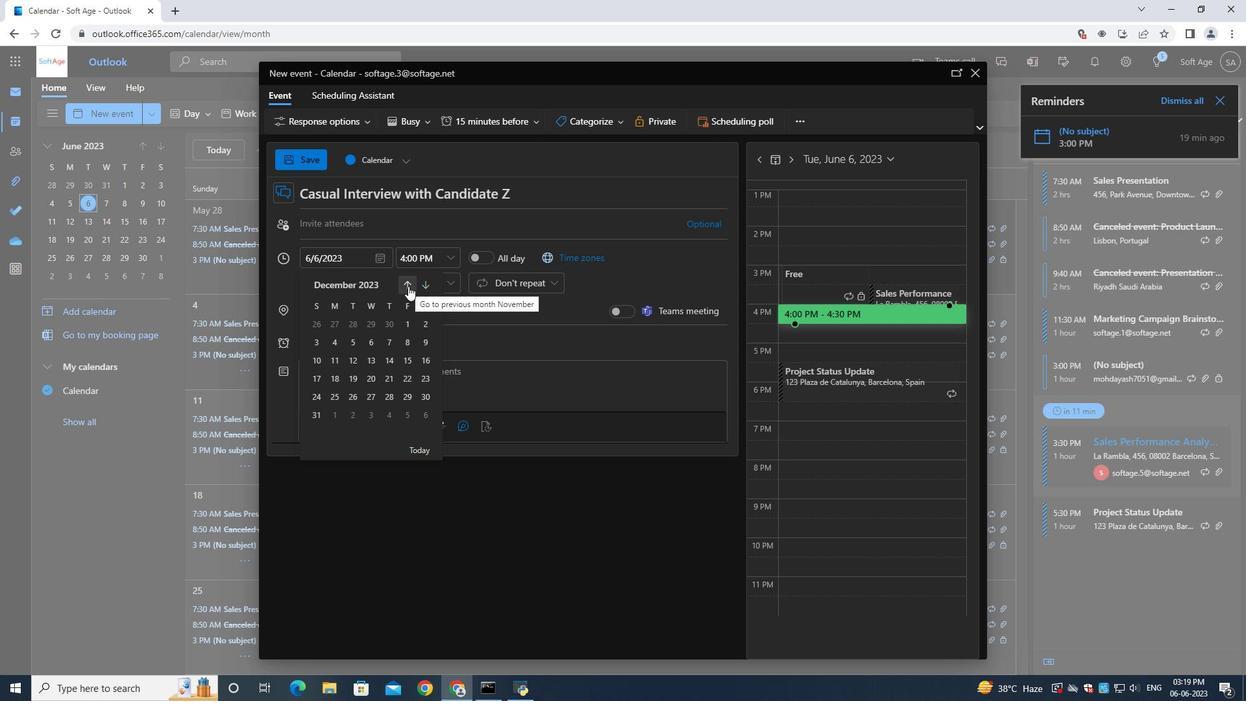 
Action: Mouse moved to (418, 287)
Screenshot: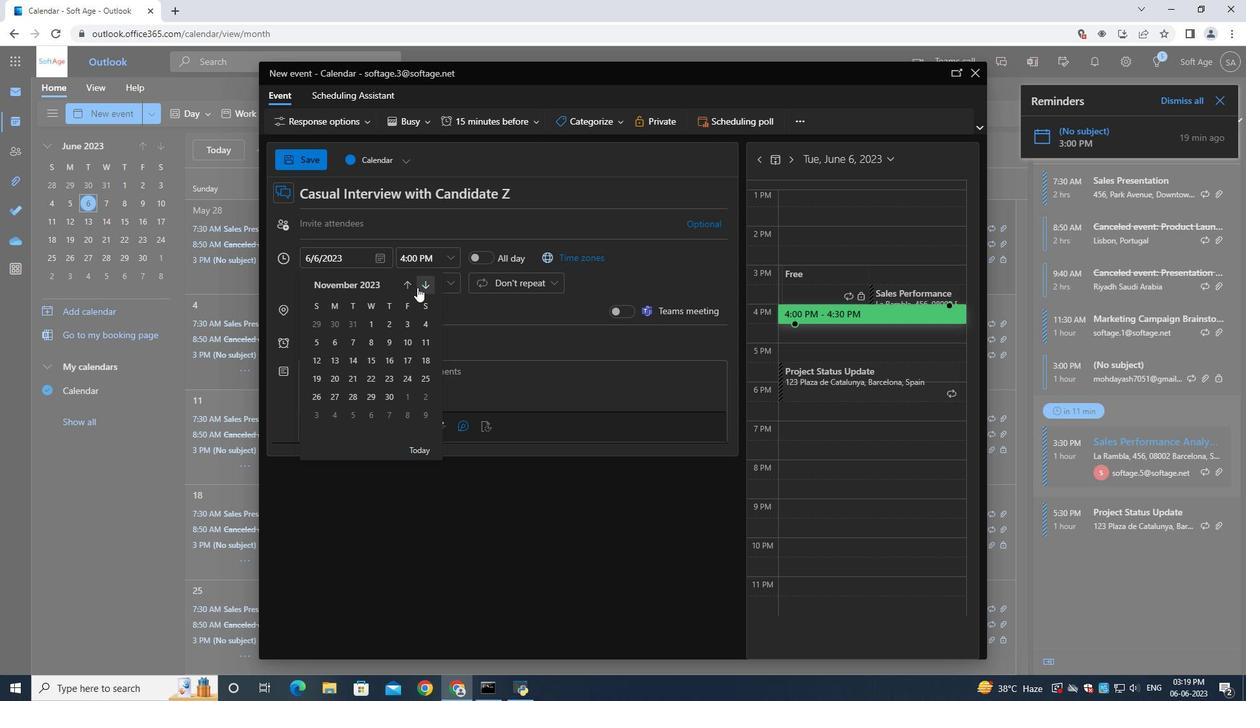 
Action: Mouse pressed left at (418, 287)
Screenshot: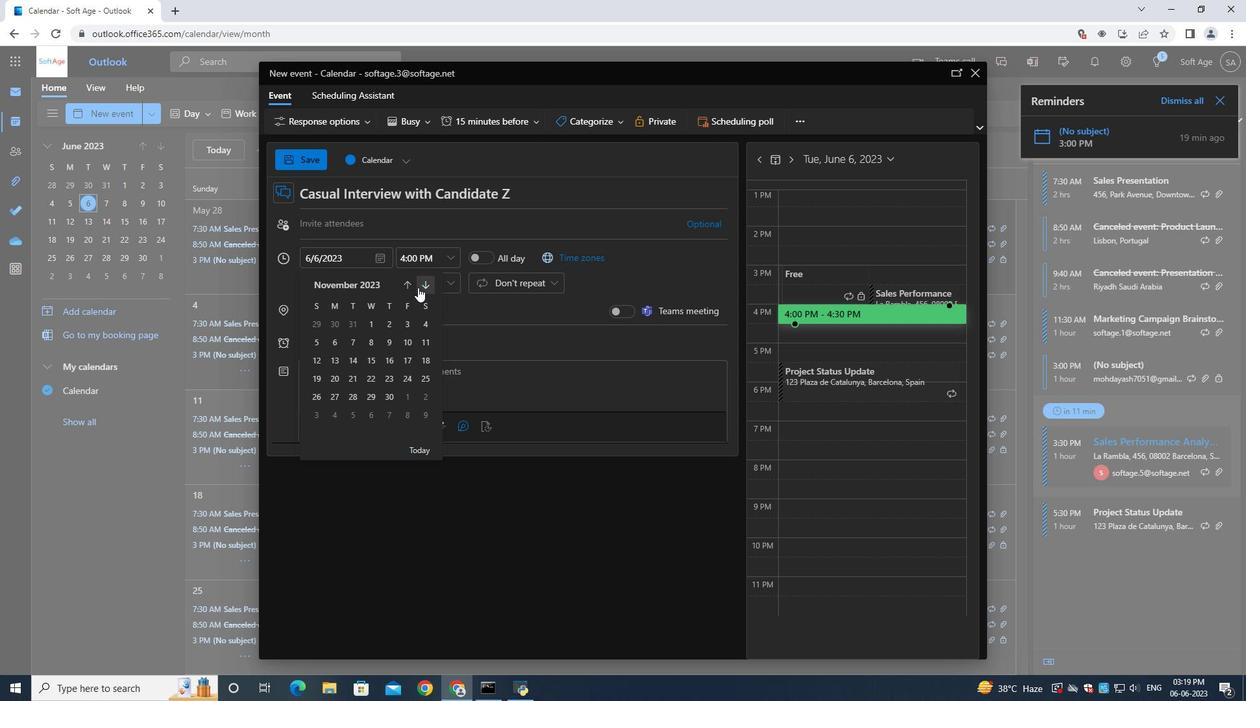 
Action: Mouse moved to (407, 320)
Screenshot: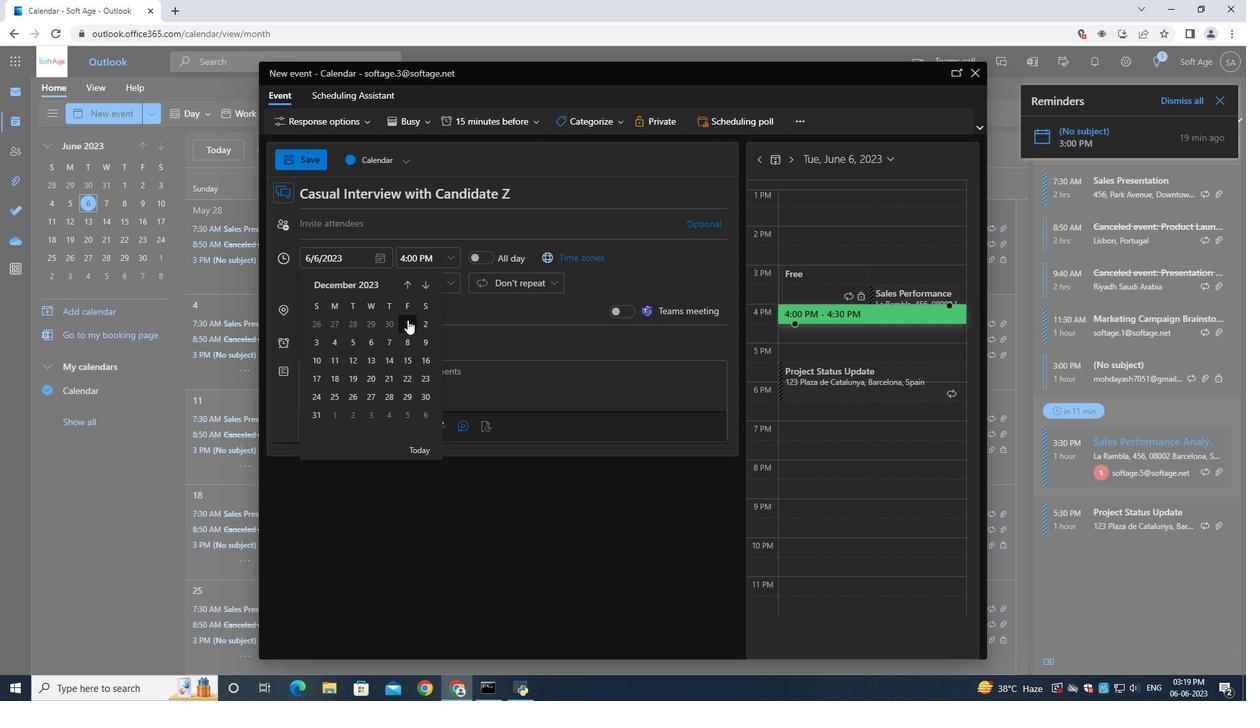 
Action: Mouse pressed left at (407, 320)
Screenshot: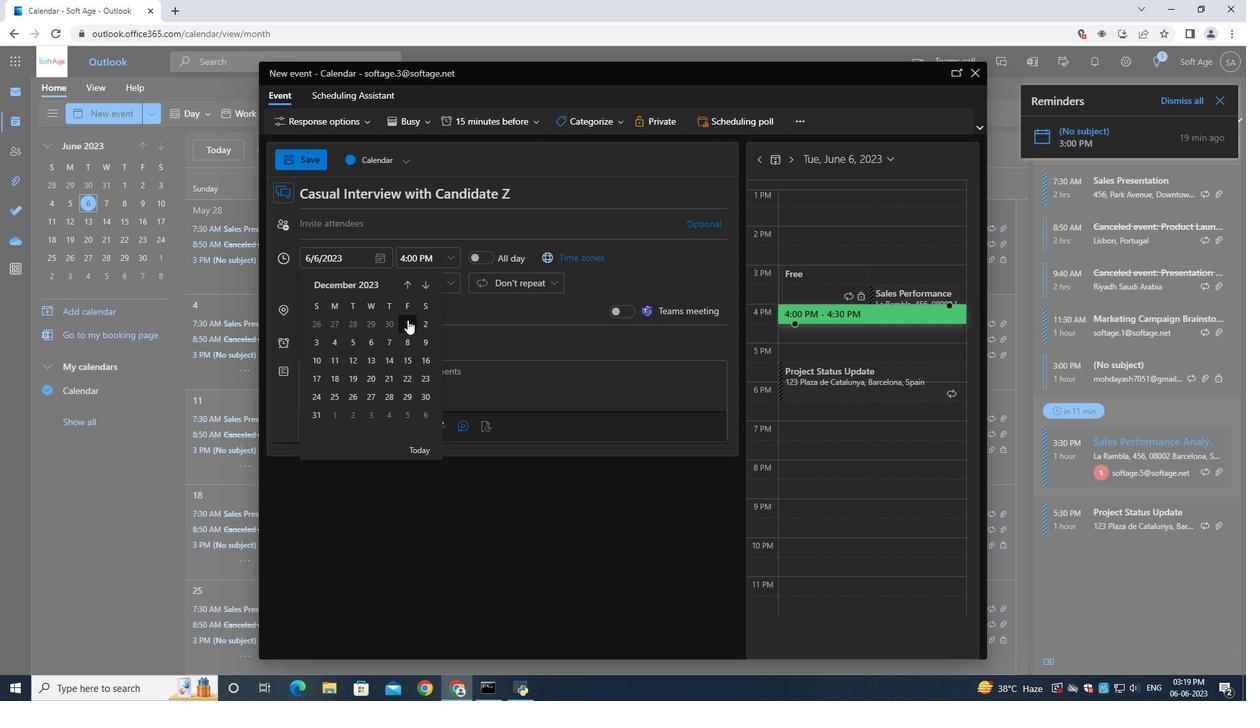 
Action: Mouse moved to (422, 261)
Screenshot: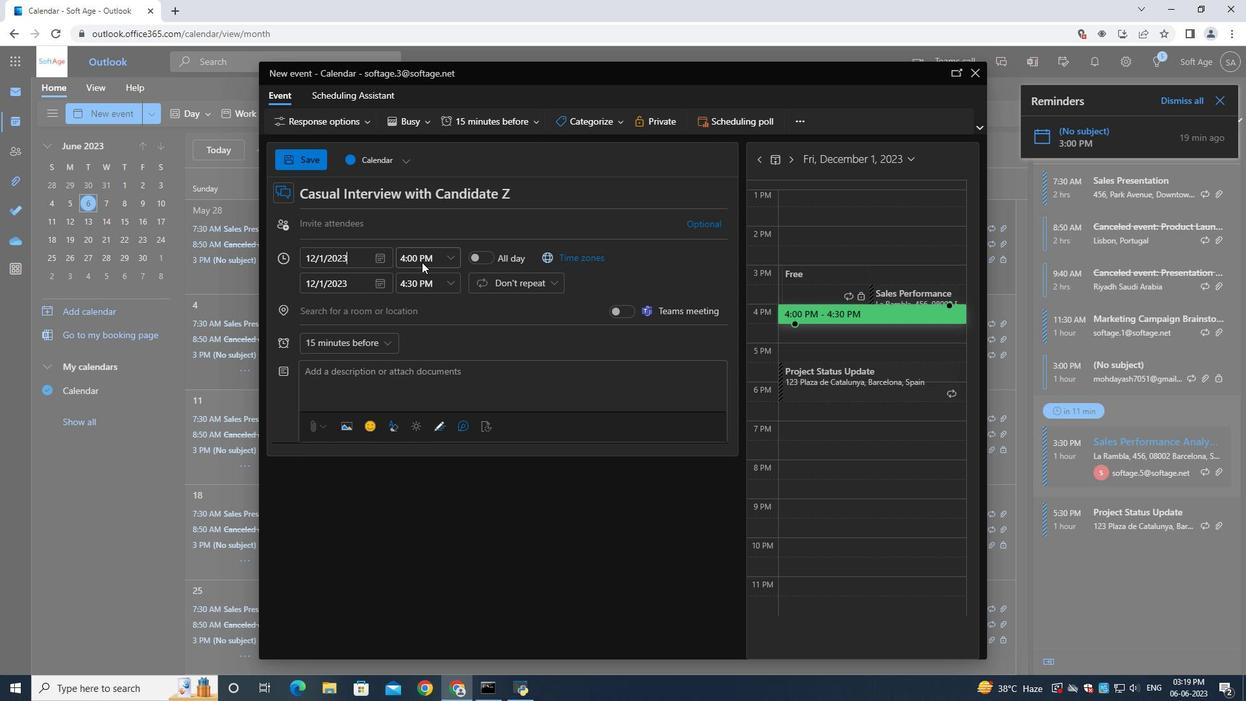 
Action: Mouse pressed left at (422, 261)
Screenshot: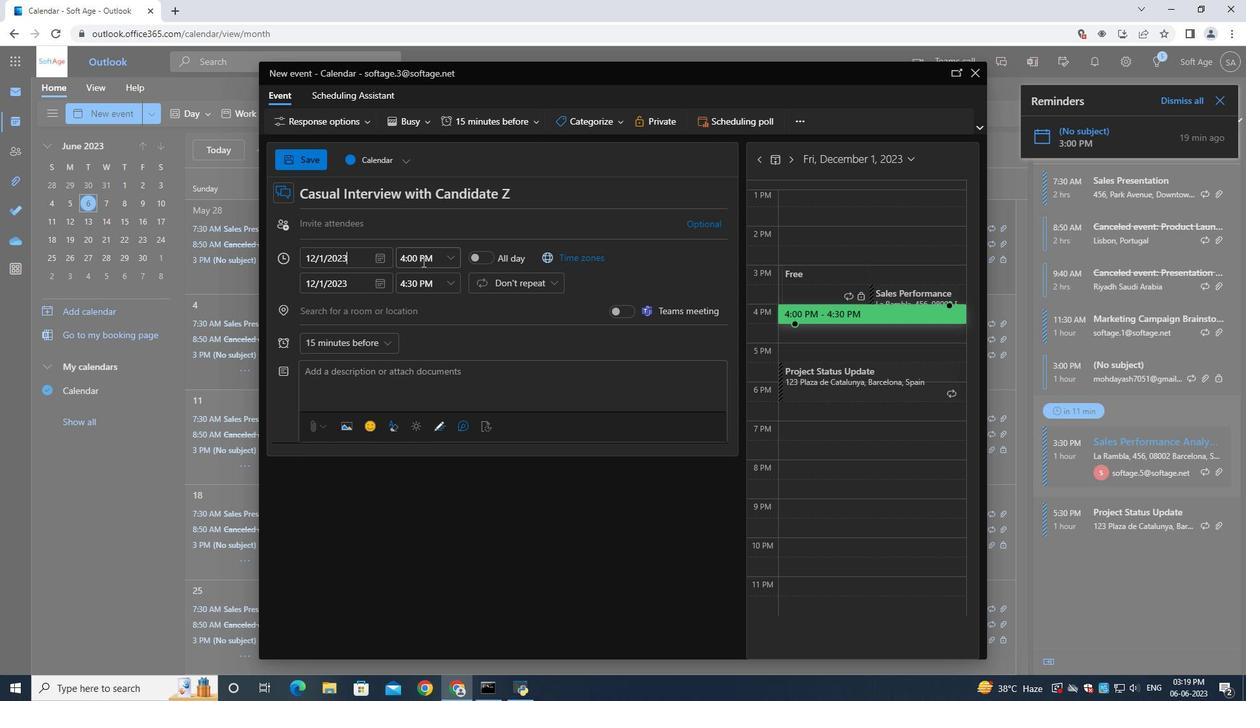 
Action: Mouse moved to (423, 262)
Screenshot: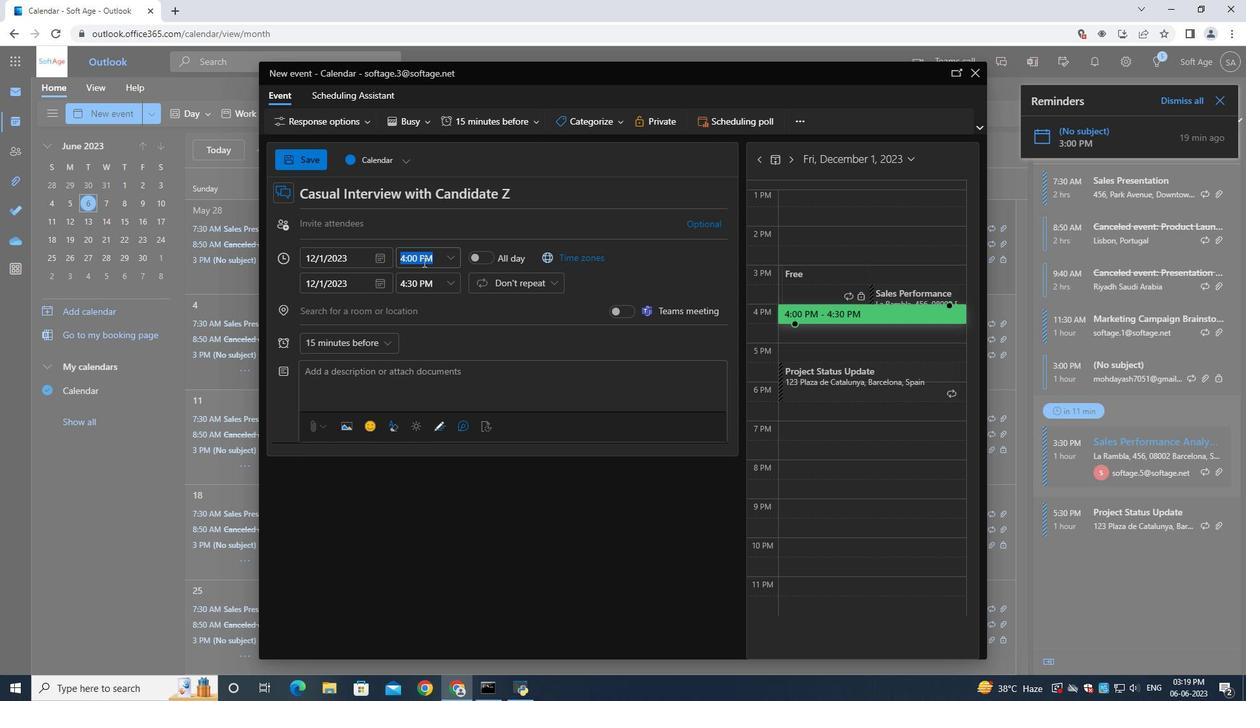 
Action: Key pressed 9<Key.shift_r>:15<Key.shift>AM<Key.space>
Screenshot: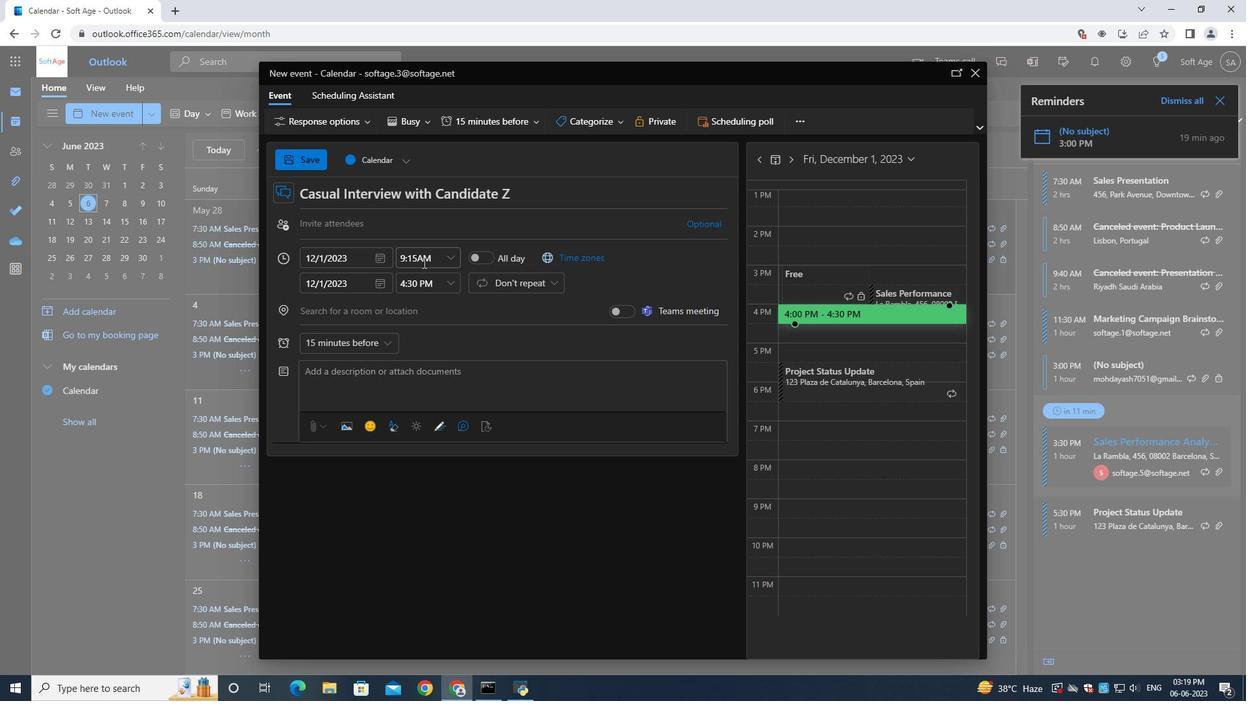 
Action: Mouse moved to (434, 283)
Screenshot: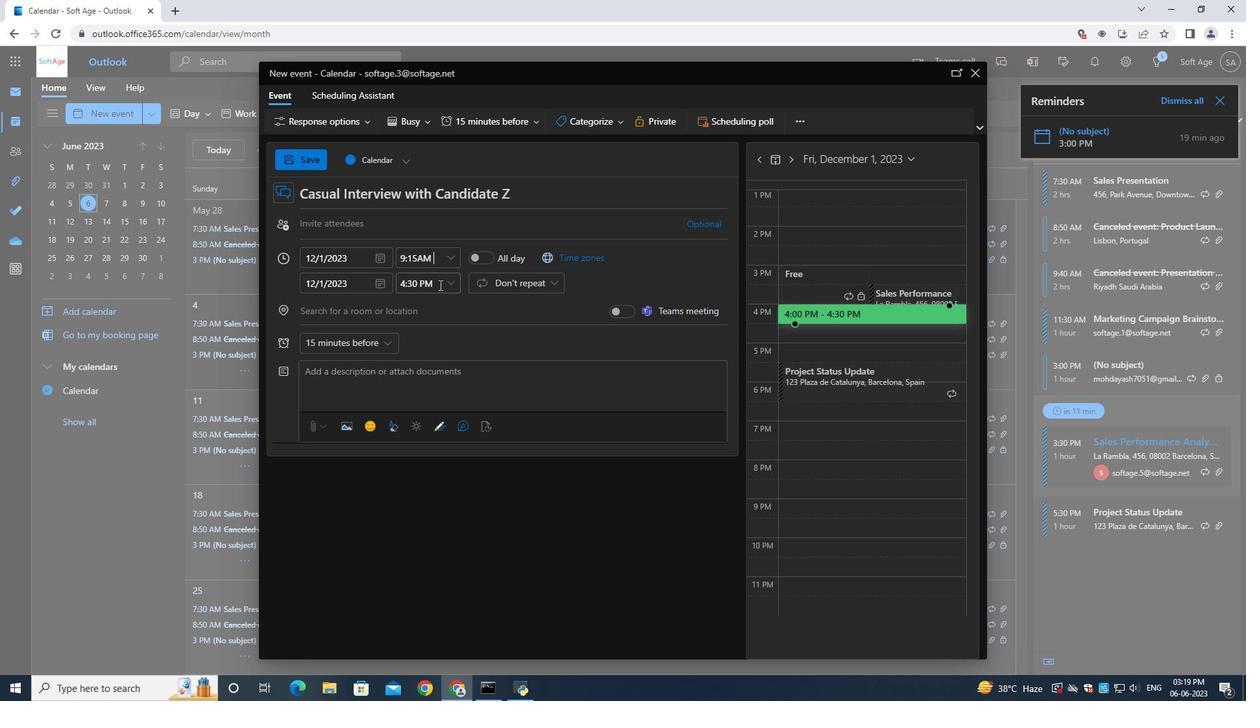 
Action: Mouse pressed left at (434, 283)
Screenshot: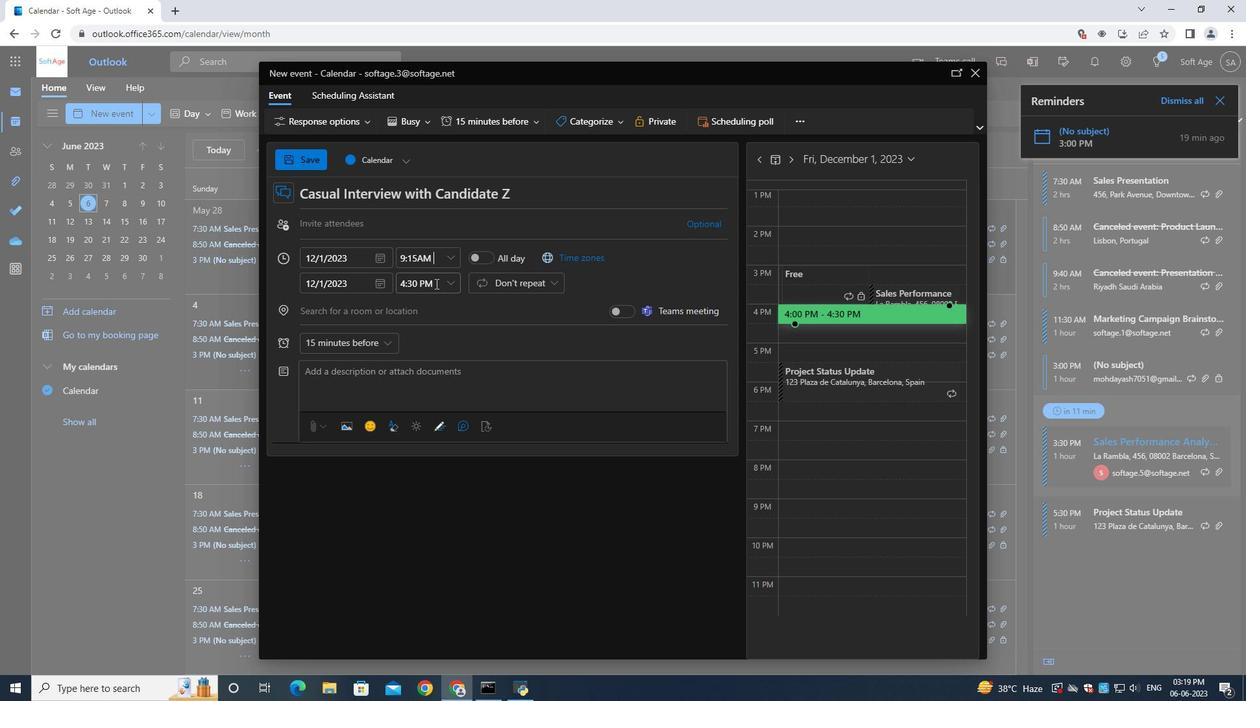 
Action: Mouse moved to (444, 286)
Screenshot: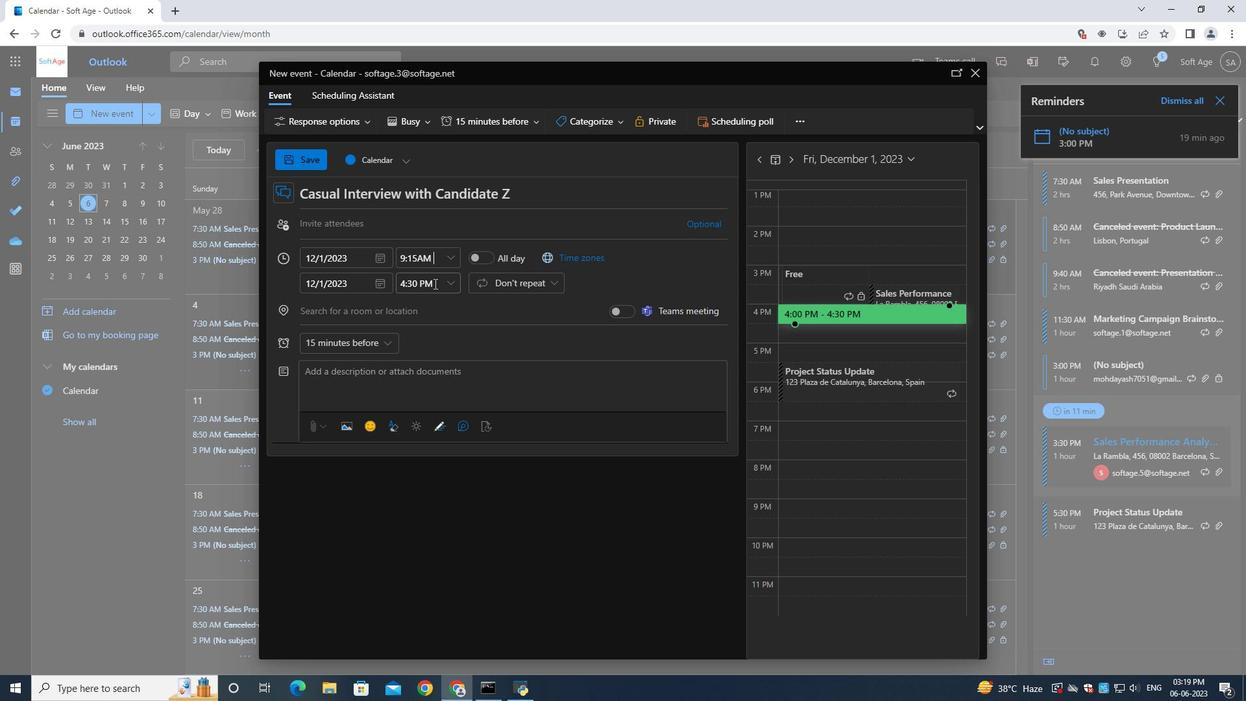 
Action: Key pressed 11<Key.shift_r>:15<Key.shift>AM<Key.space>
Screenshot: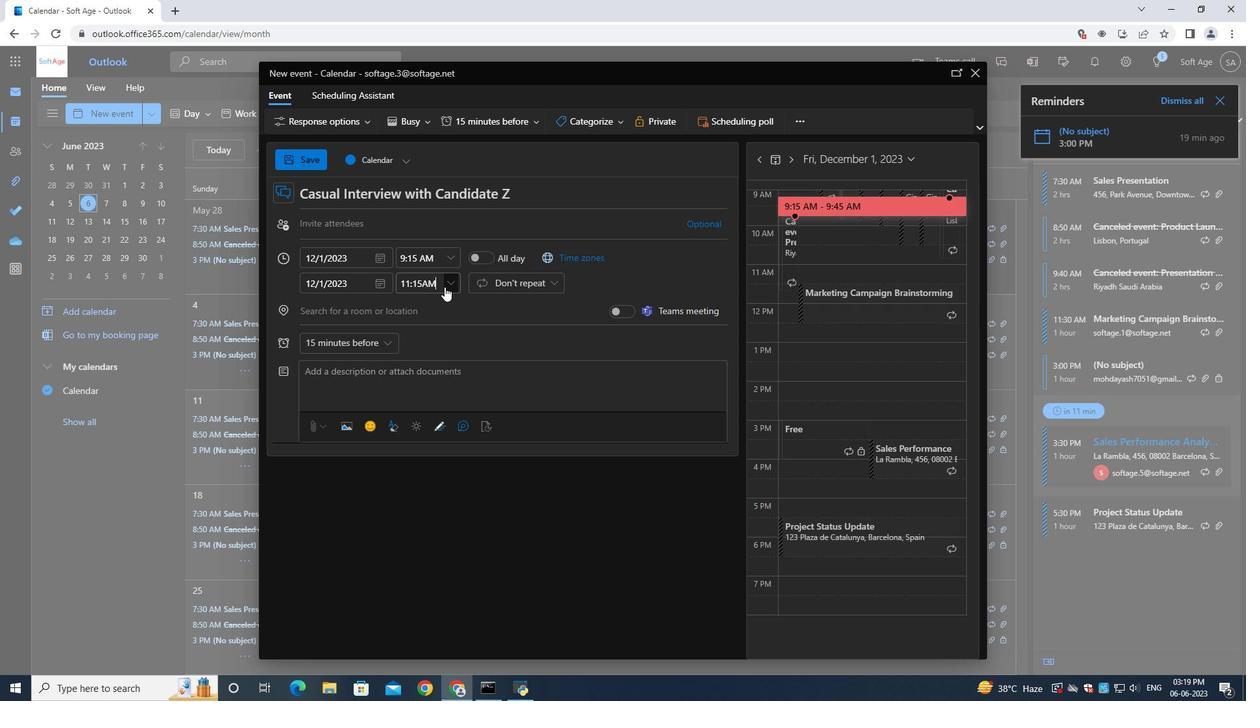 
Action: Mouse moved to (354, 222)
Screenshot: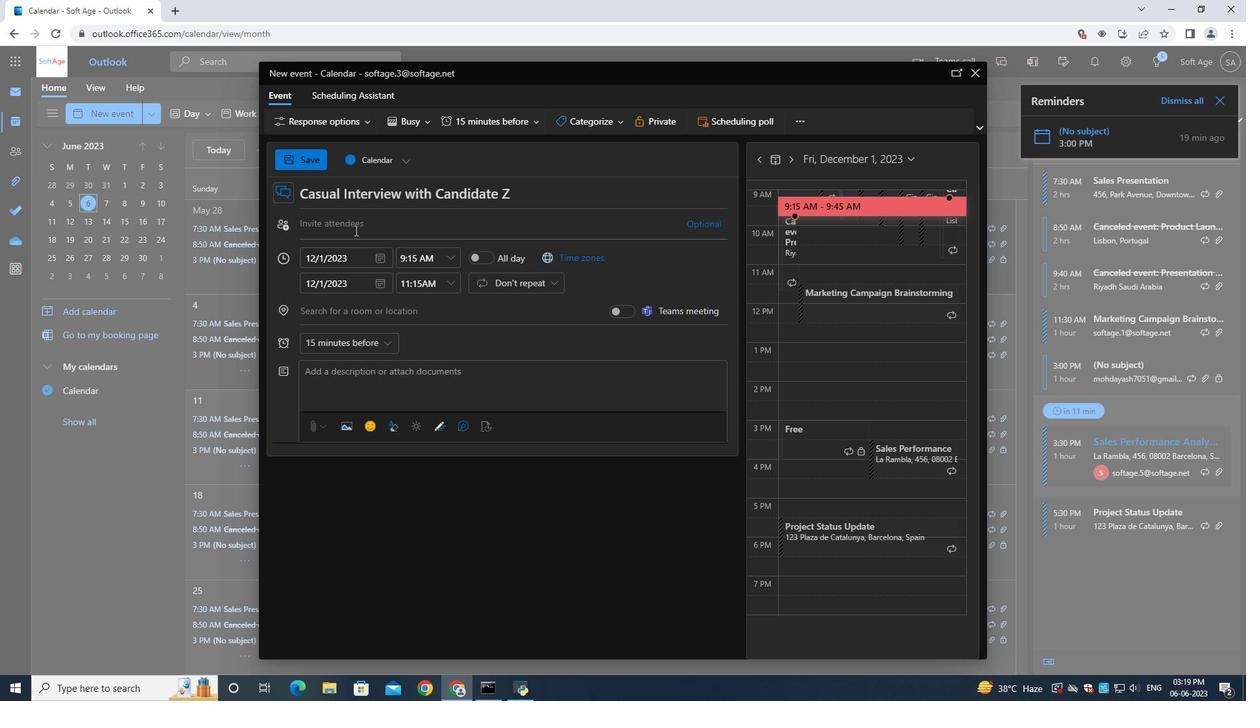 
Action: Mouse pressed left at (354, 222)
Screenshot: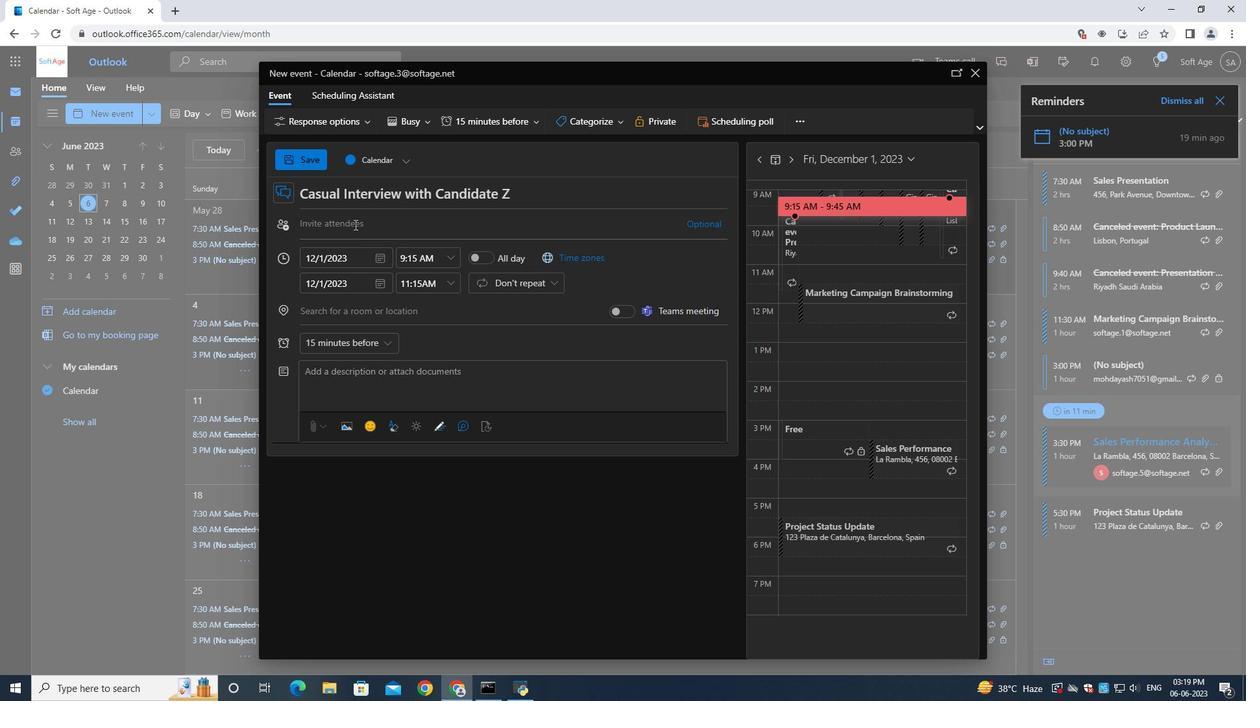 
Action: Mouse moved to (356, 222)
Screenshot: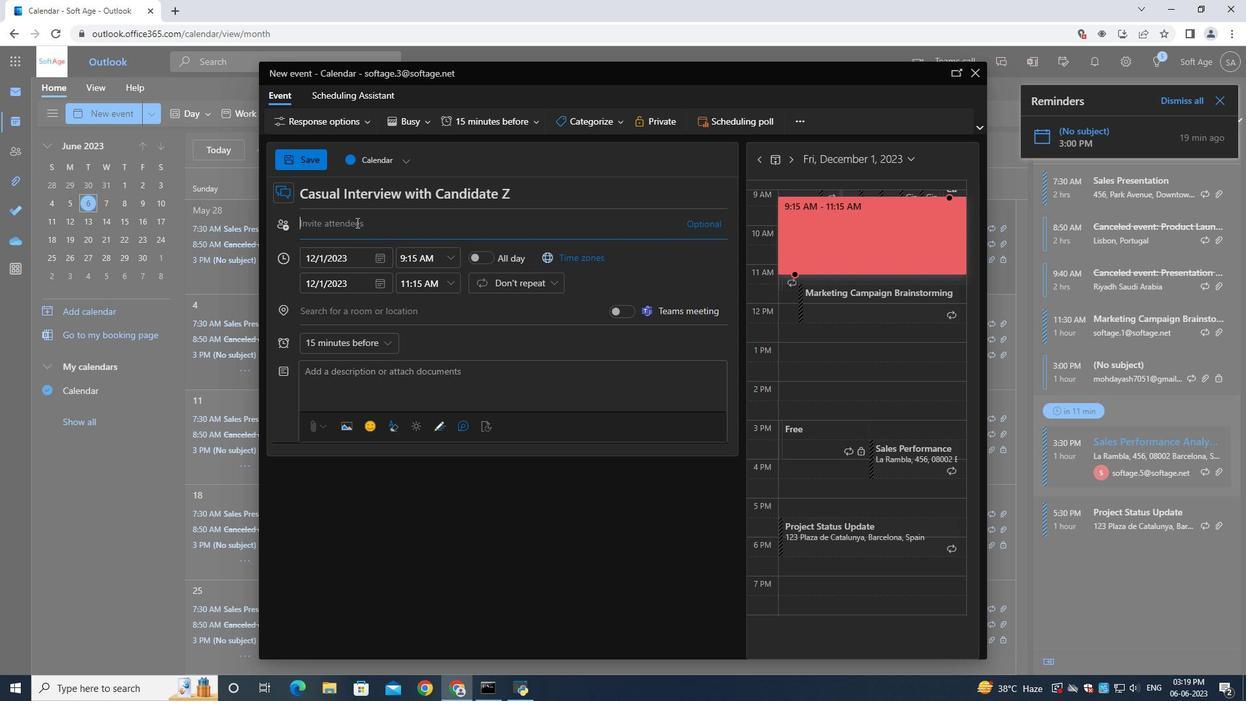 
Action: Key pressed softage.8<Key.shift><Key.shift><Key.shift><Key.shift><Key.shift><Key.shift><Key.shift><Key.shift><Key.shift><Key.shift><Key.shift><Key.shift><Key.shift>@softage.net
Screenshot: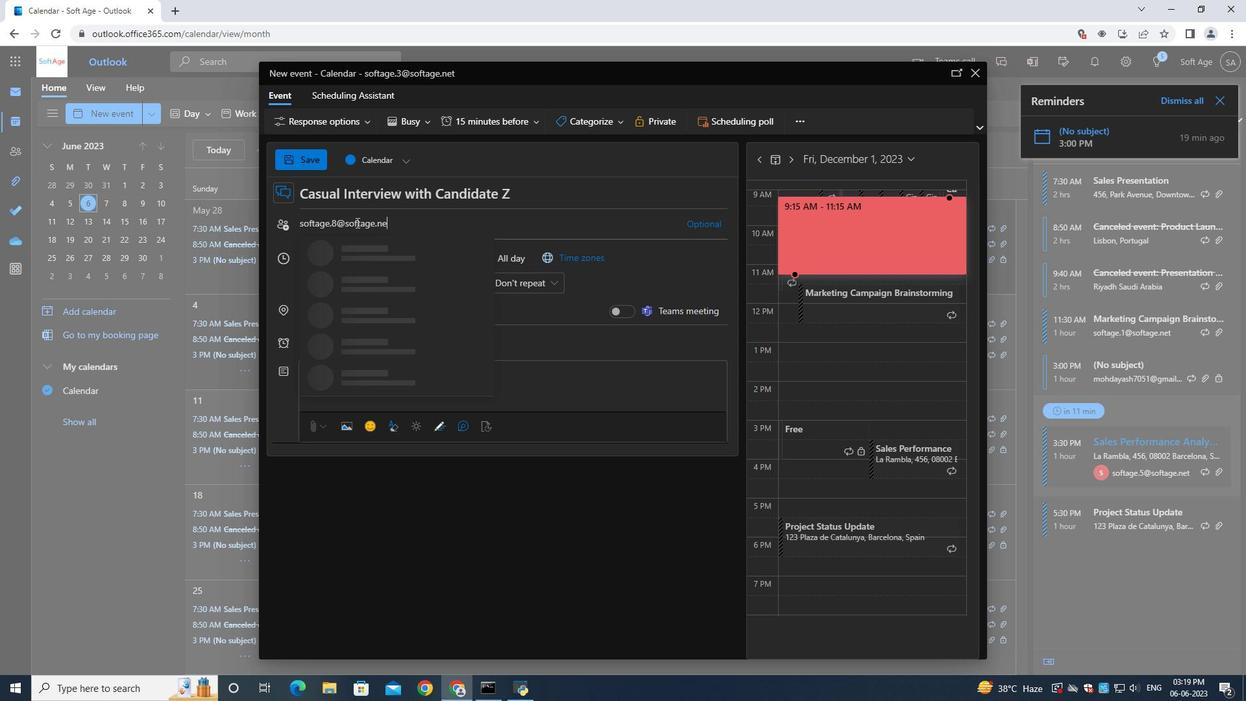 
Action: Mouse moved to (379, 251)
Screenshot: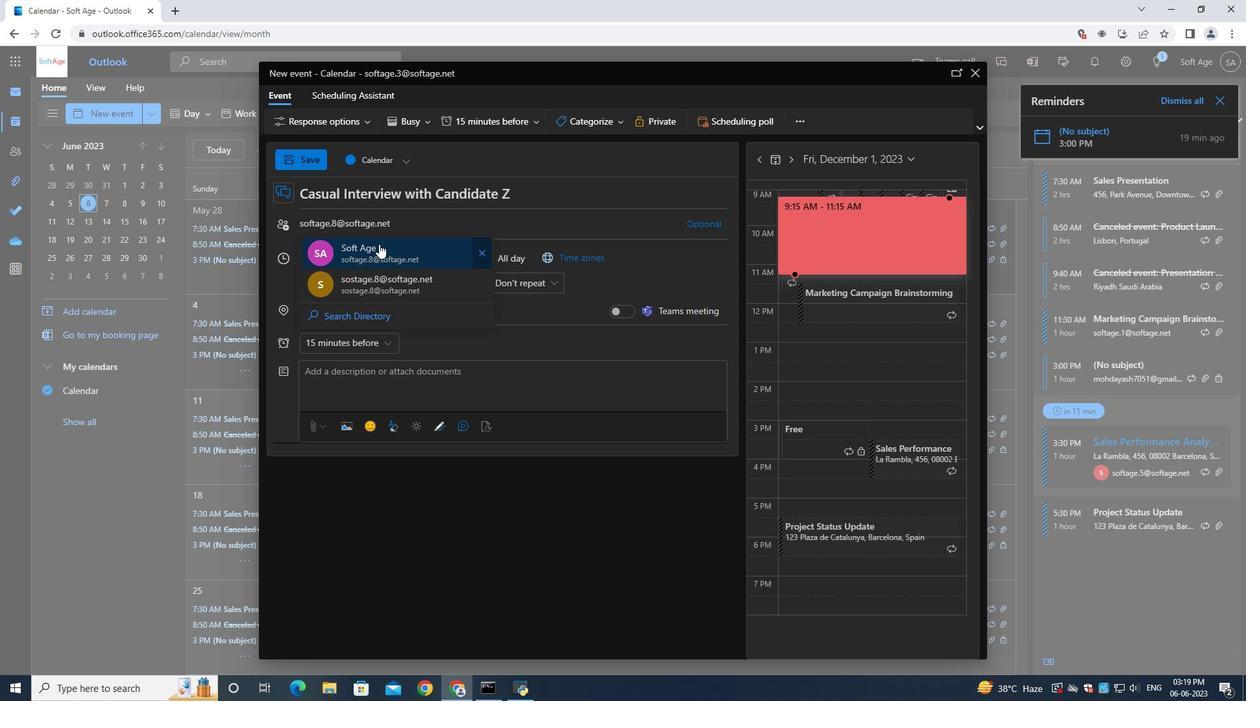 
Action: Mouse pressed left at (379, 251)
Screenshot: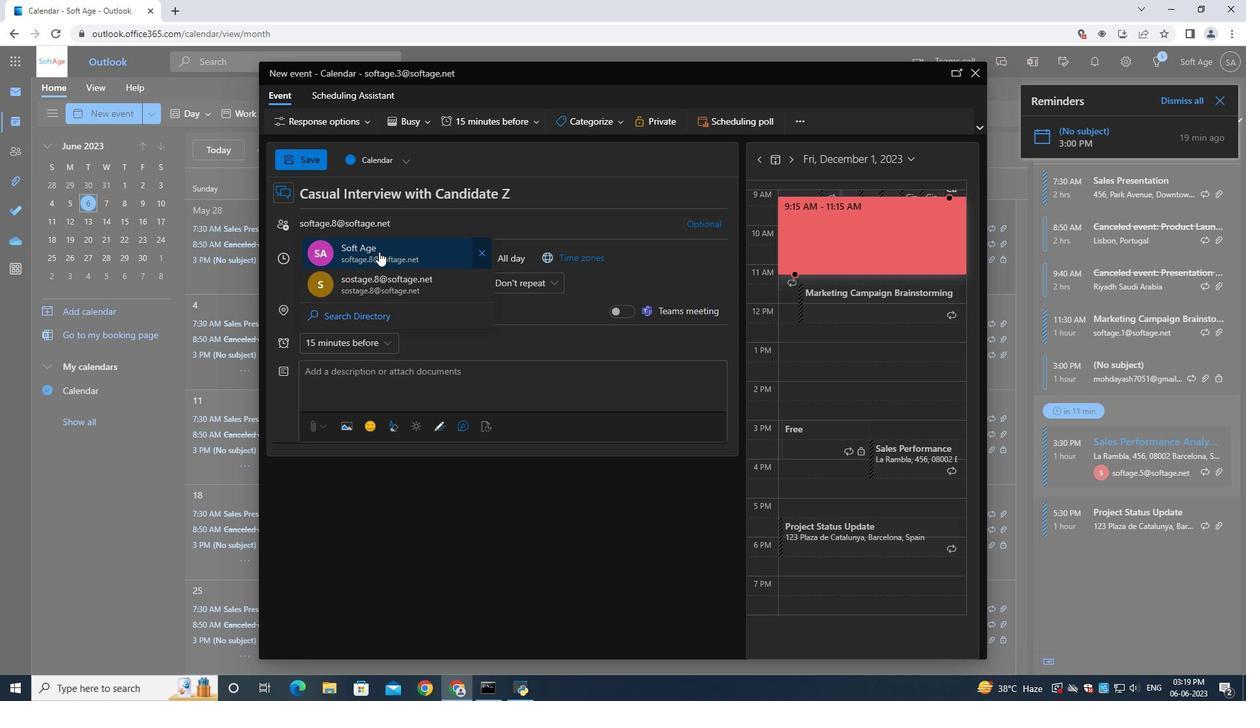 
Action: Mouse moved to (379, 251)
Screenshot: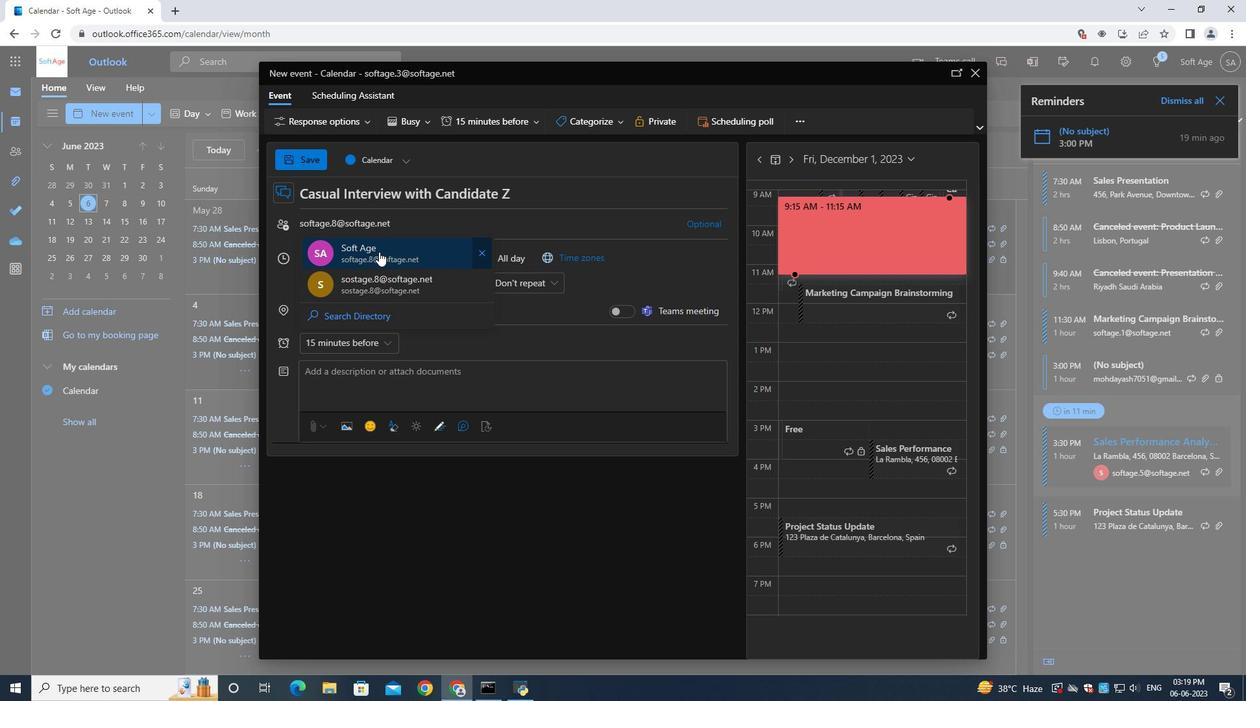 
Action: Key pressed softage.9<Key.shift>@softage.net
Screenshot: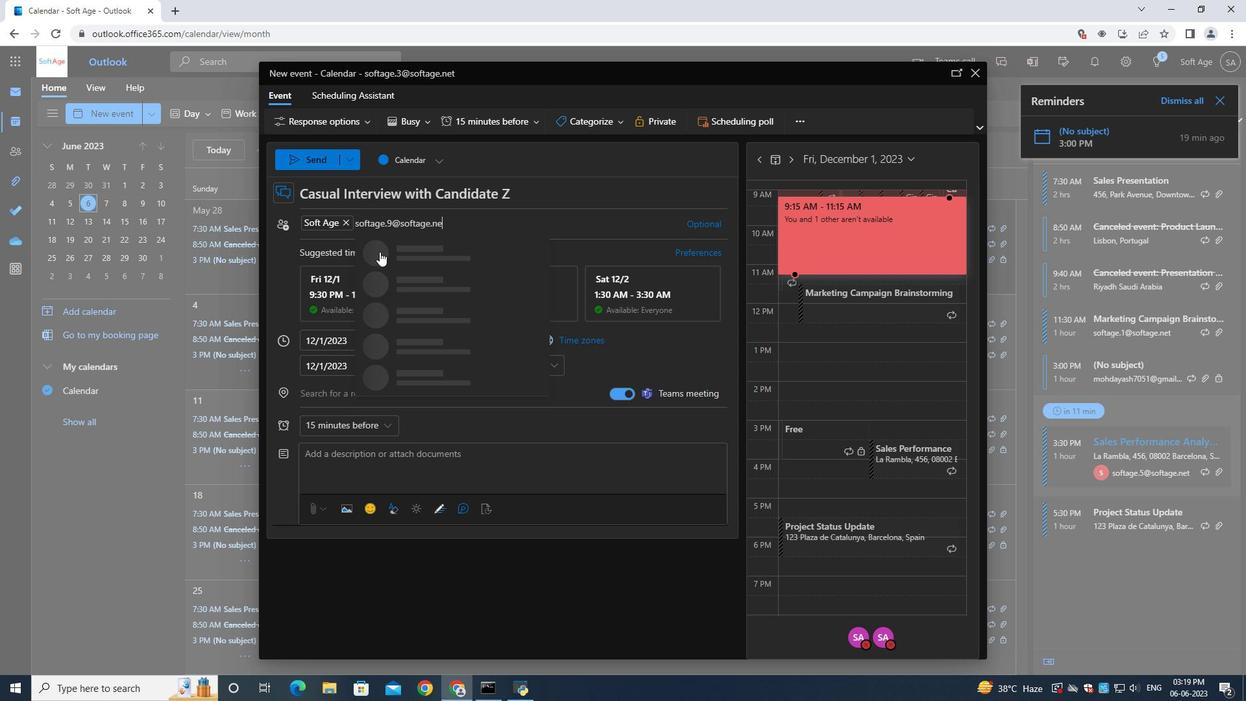 
Action: Mouse moved to (384, 246)
Screenshot: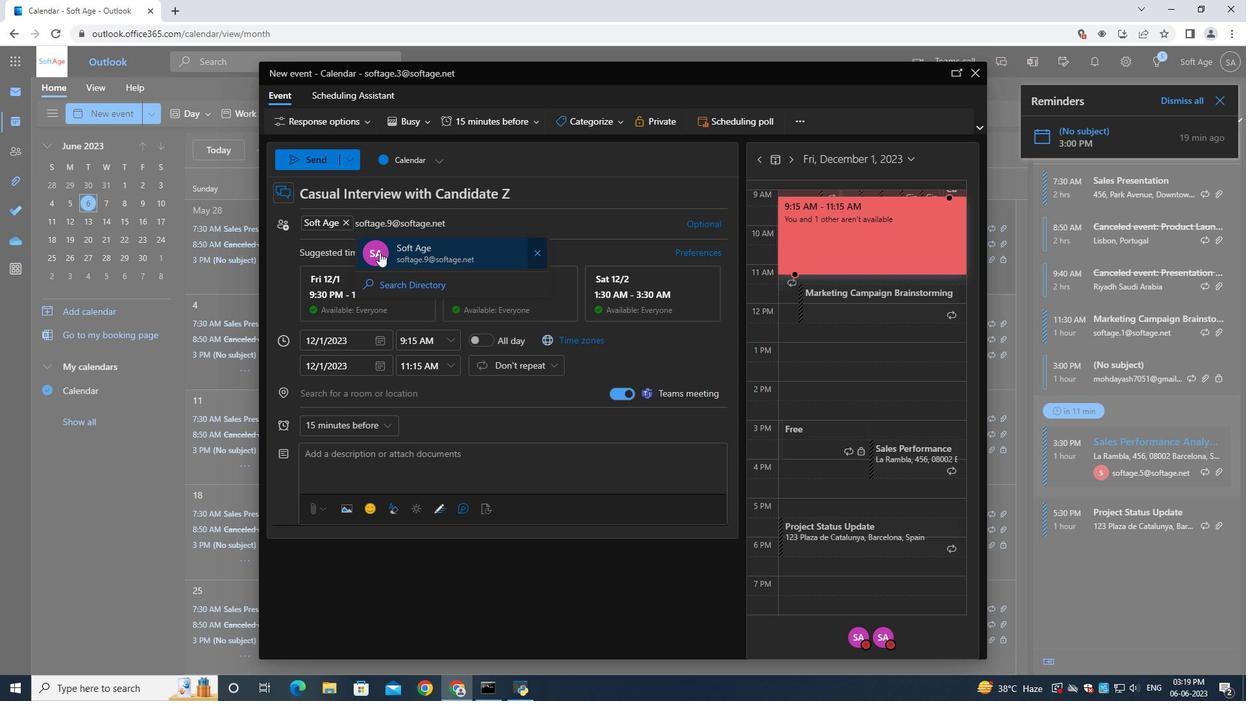 
Action: Mouse pressed left at (384, 246)
Screenshot: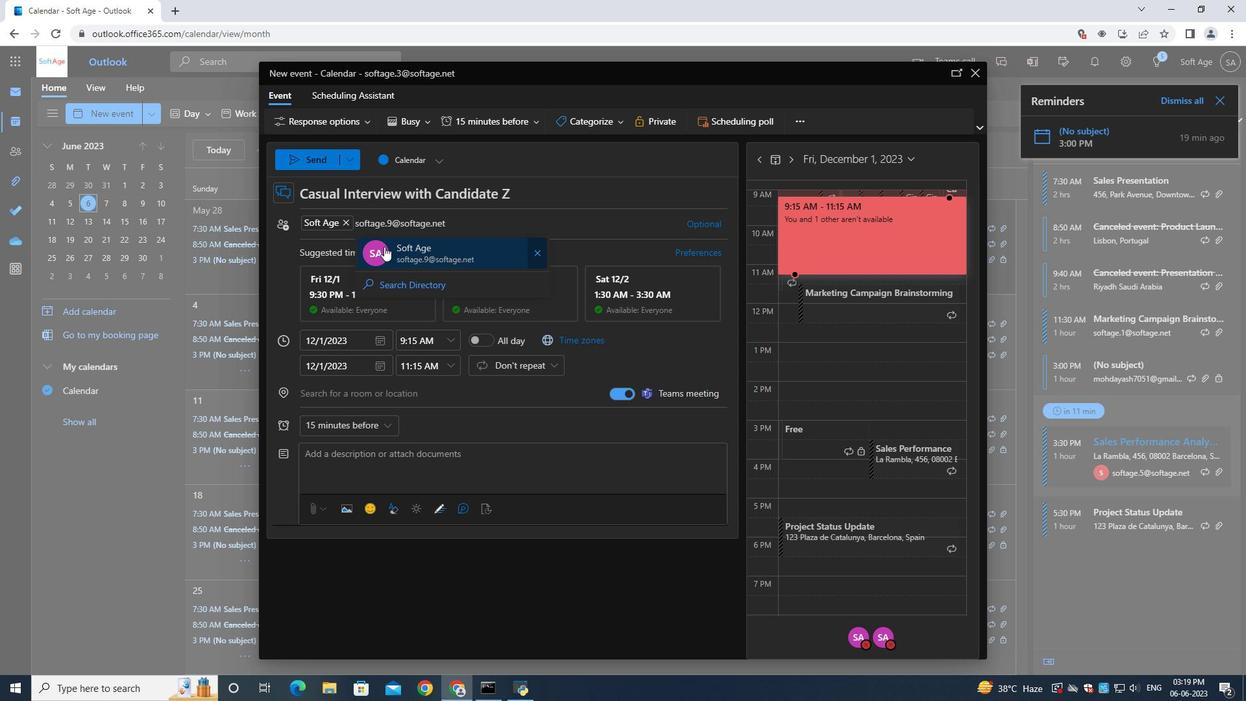 
Action: Mouse moved to (331, 423)
Screenshot: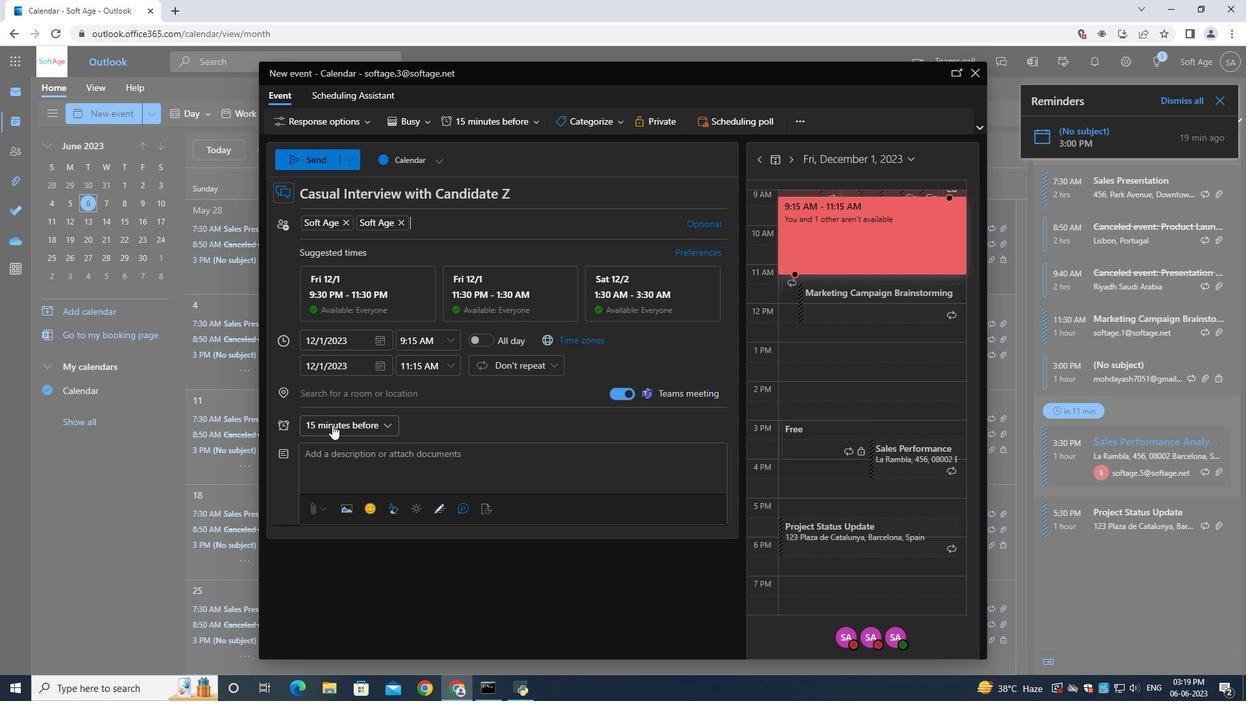 
Action: Mouse pressed left at (331, 423)
Screenshot: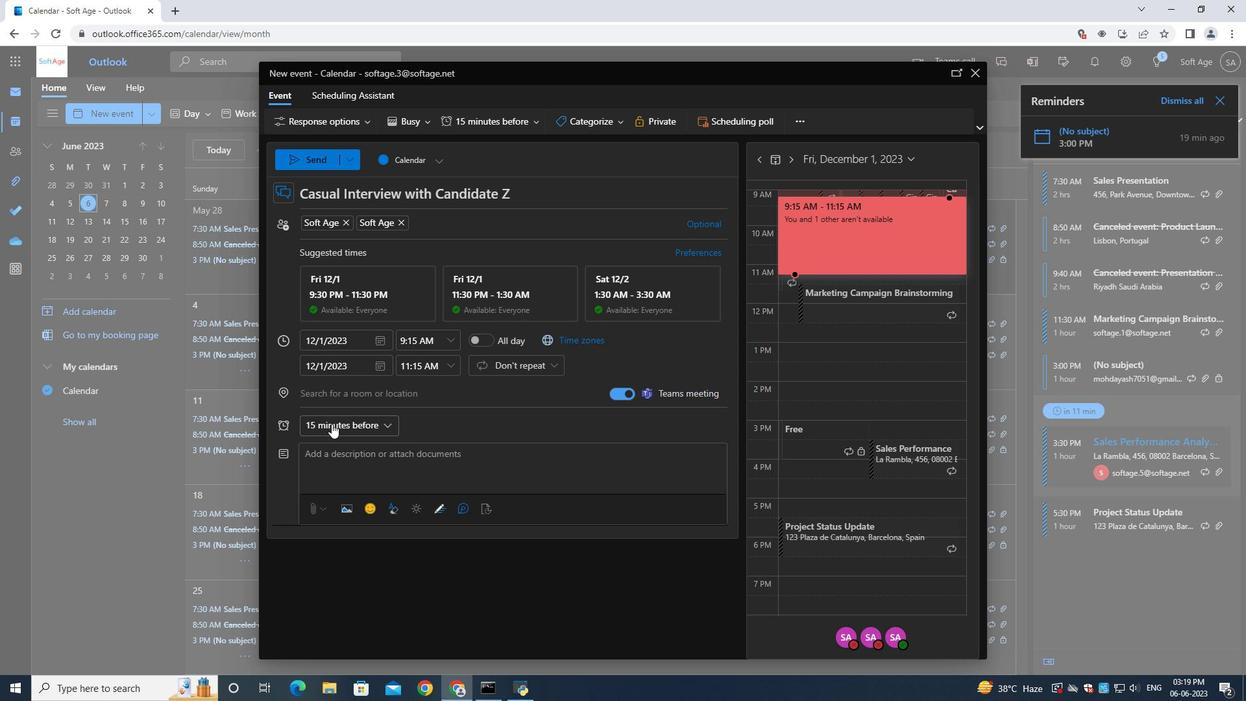 
Action: Mouse pressed left at (331, 423)
Screenshot: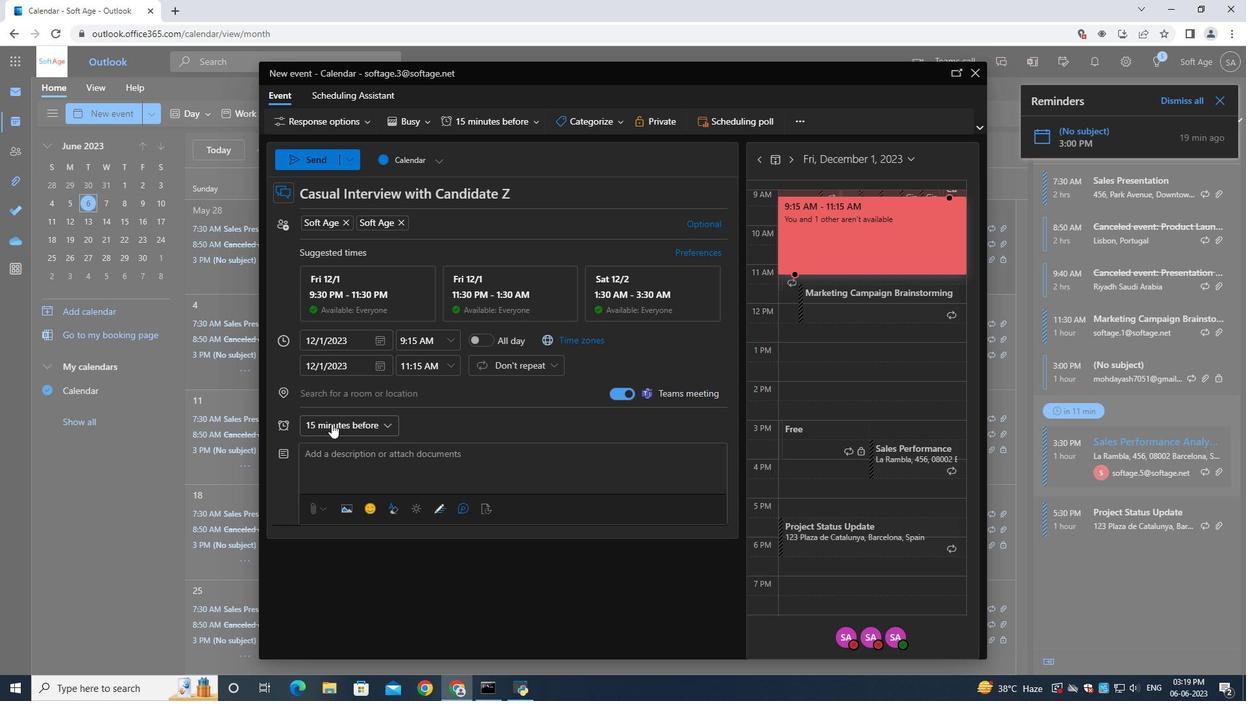 
Action: Mouse moved to (312, 163)
Screenshot: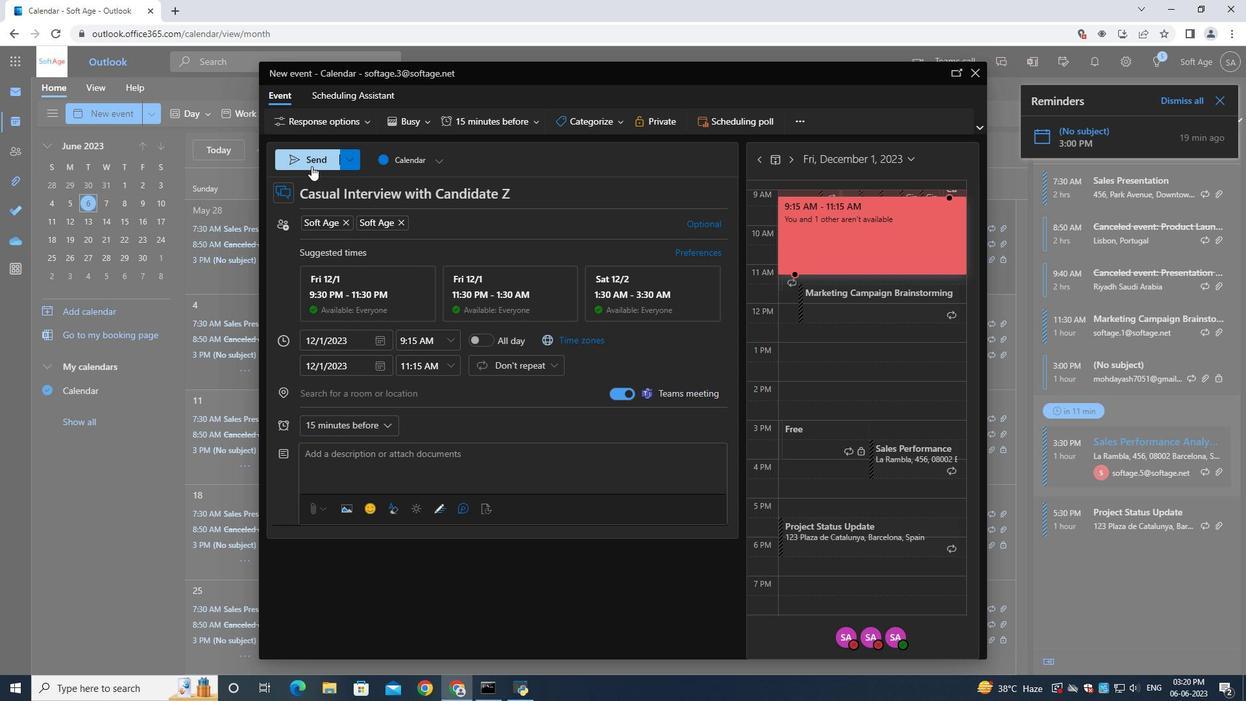 
Action: Mouse pressed left at (312, 163)
Screenshot: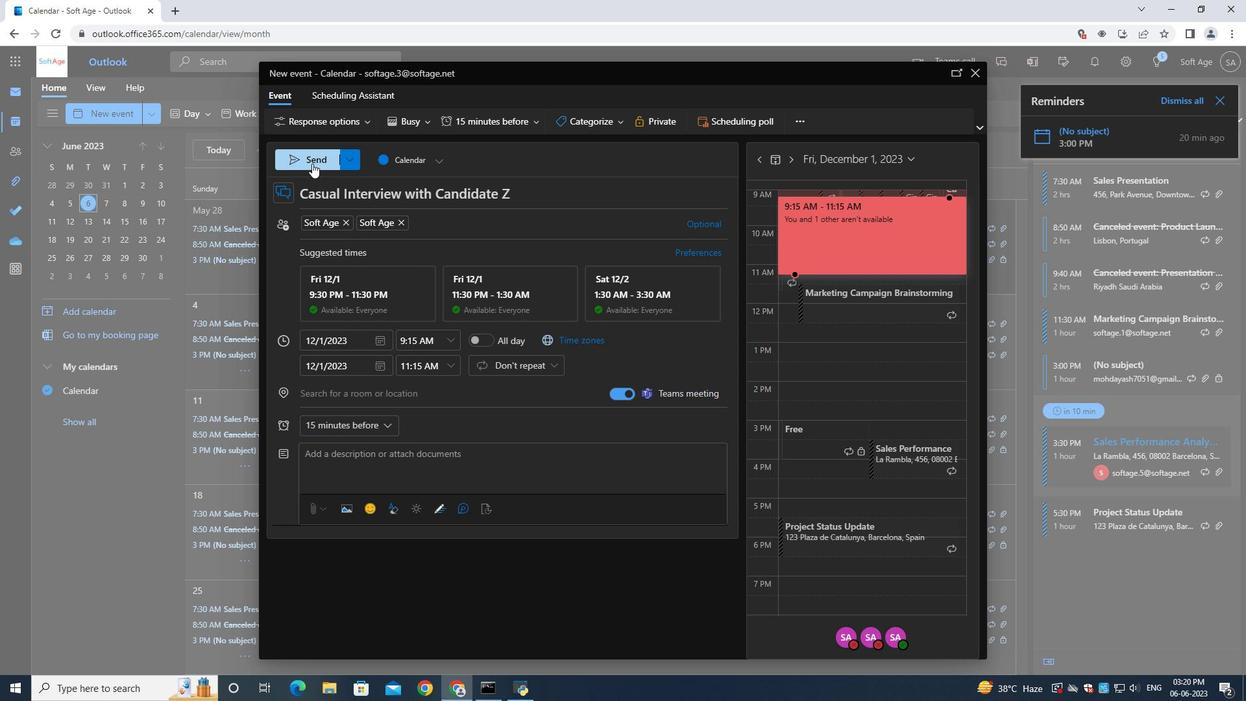 
